 Task: Open Card Competitive Intelligence Research in Board Sales Forecasting Techniques to Workspace General Accounting and add a team member Softage.4@softage.net, a label Green, a checklist Trade Secrets, an attachment from Trello, a color Green and finally, add a card description 'Research and develop new service delivery process' and a comment 'This task requires us to be adaptable and flexible, willing to pivot our approach as needed to achieve success.'. Add a start date 'Jan 04, 1900' with a due date 'Jan 11, 1900'
Action: Mouse moved to (366, 158)
Screenshot: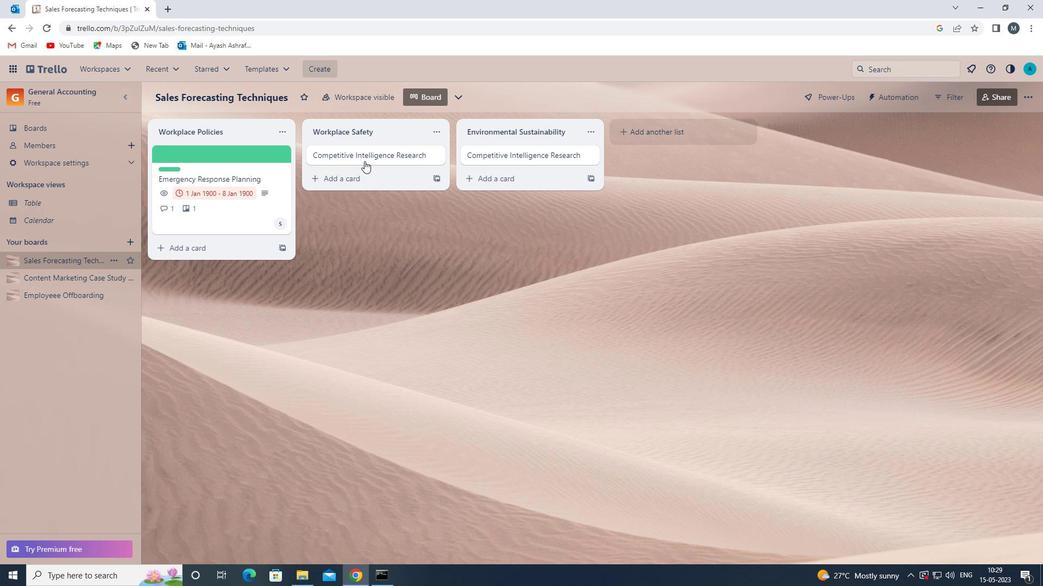 
Action: Mouse pressed left at (366, 158)
Screenshot: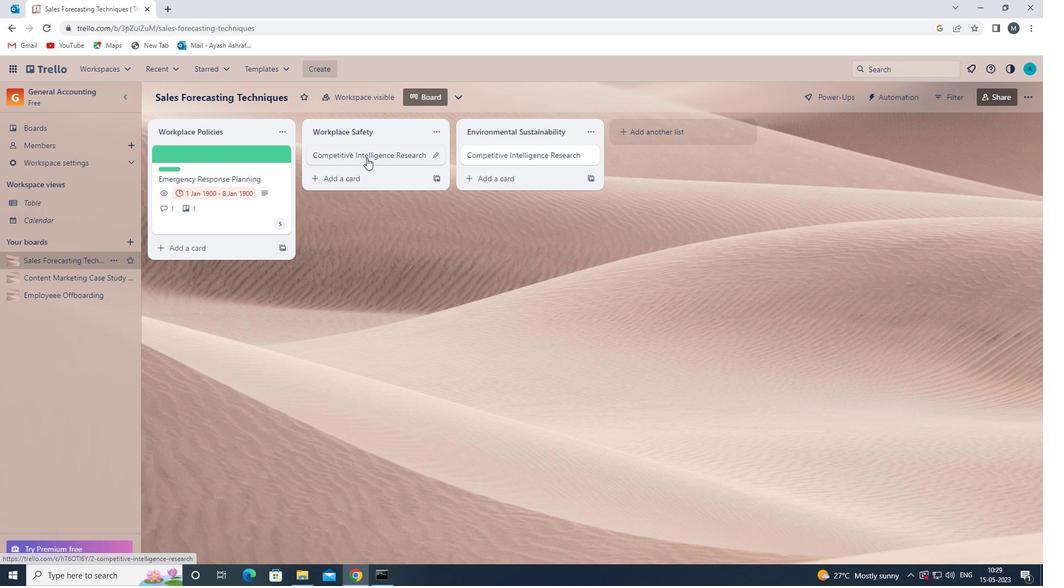 
Action: Mouse moved to (691, 194)
Screenshot: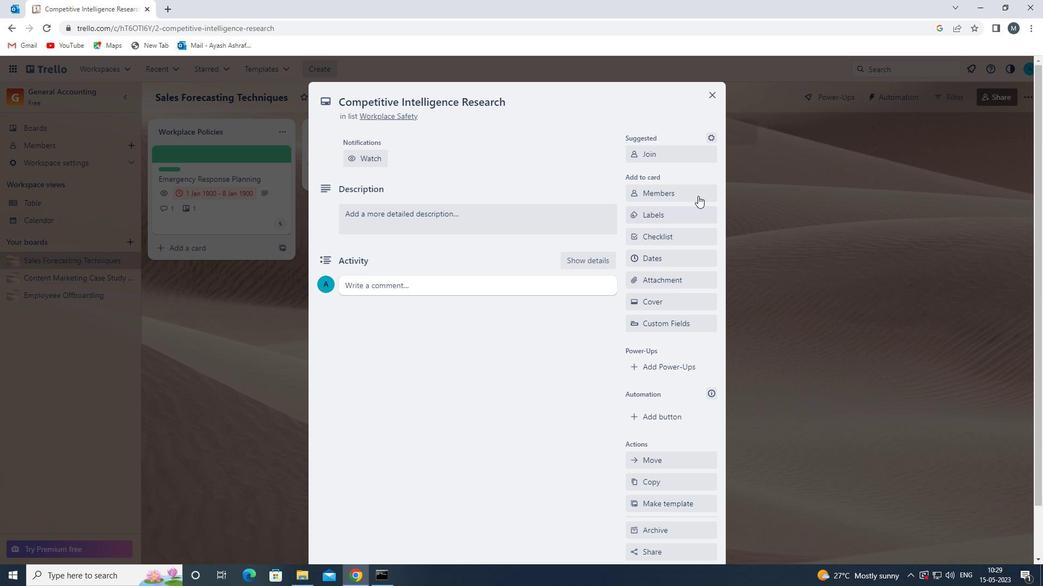 
Action: Mouse pressed left at (691, 194)
Screenshot: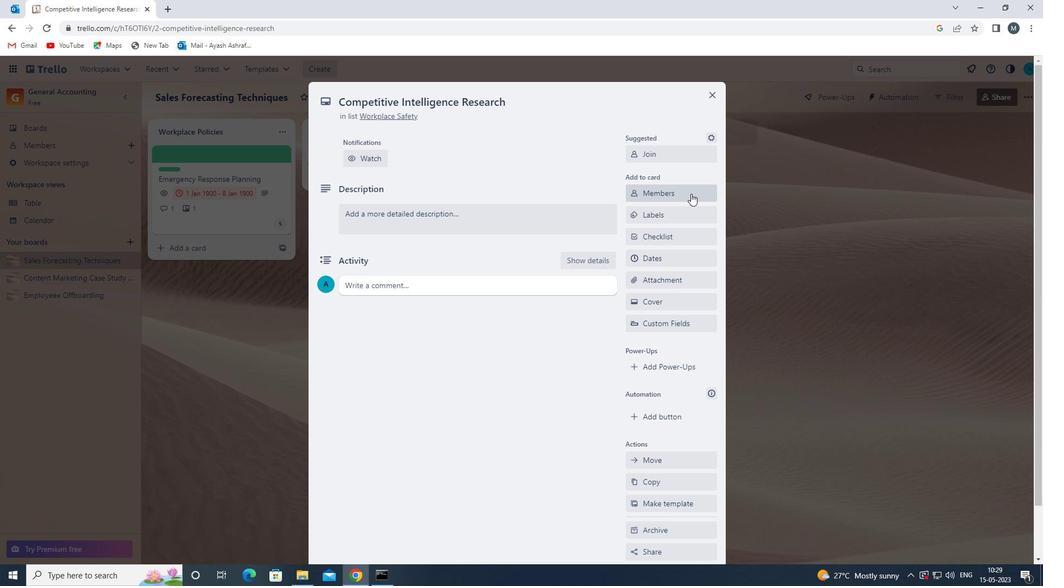 
Action: Key pressed s
Screenshot: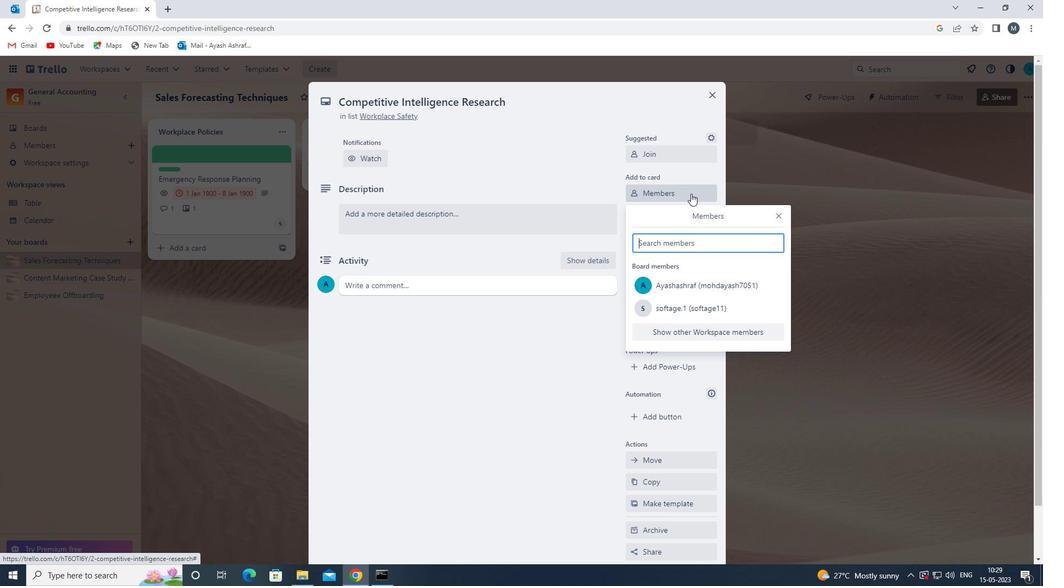 
Action: Mouse moved to (683, 374)
Screenshot: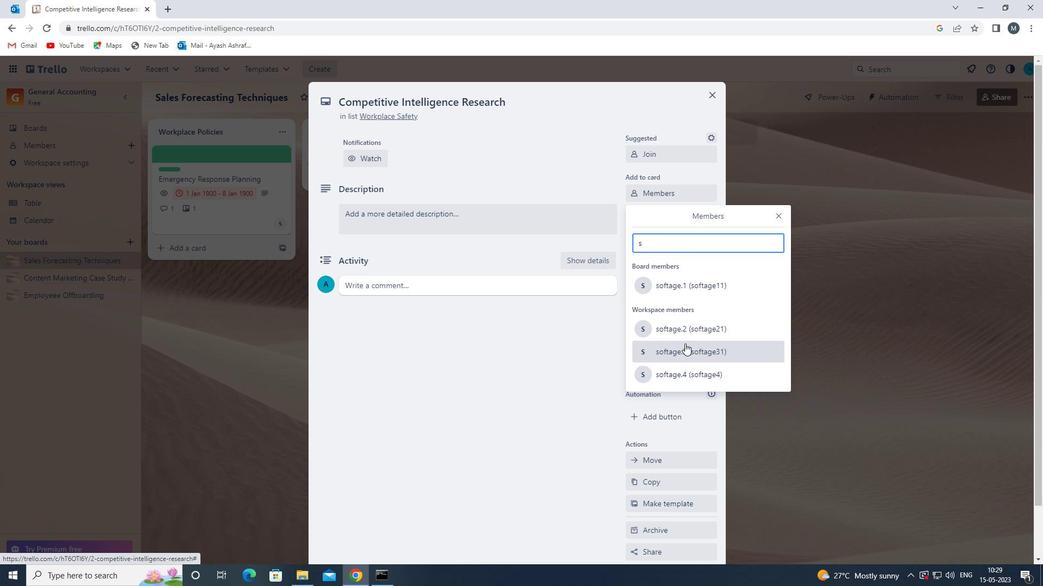 
Action: Mouse pressed left at (683, 374)
Screenshot: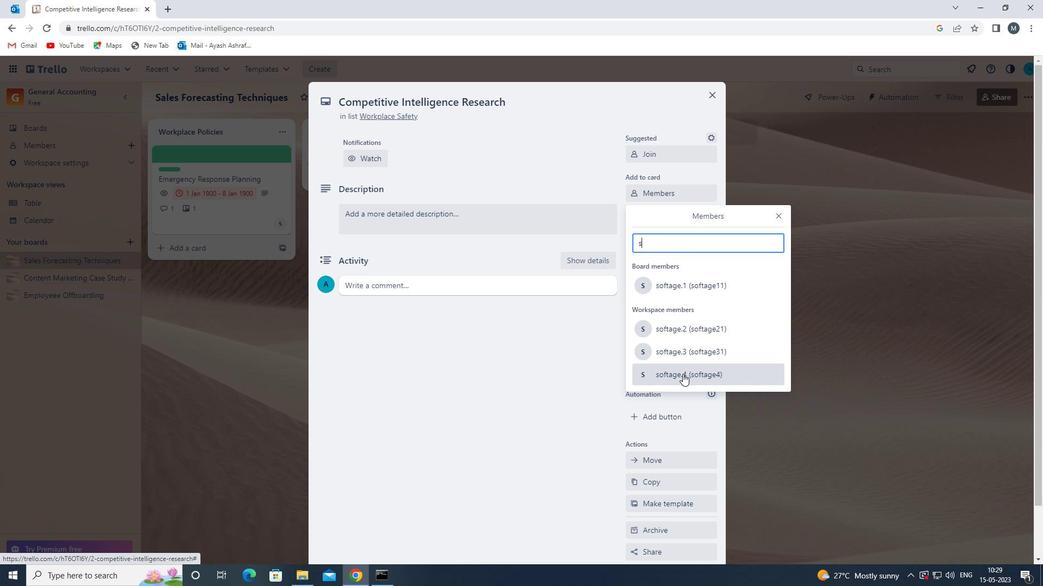 
Action: Mouse moved to (775, 216)
Screenshot: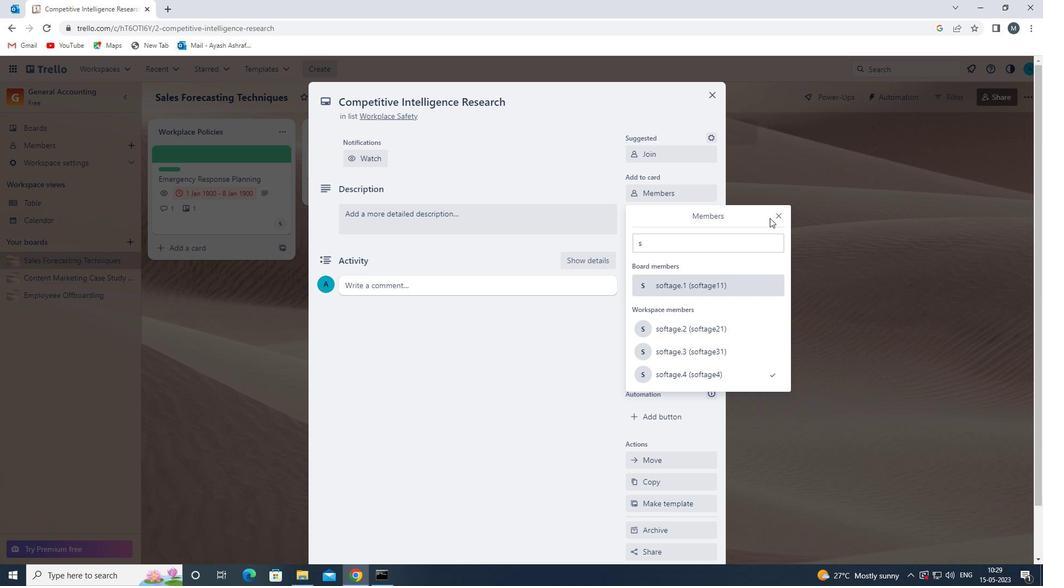
Action: Mouse pressed left at (775, 216)
Screenshot: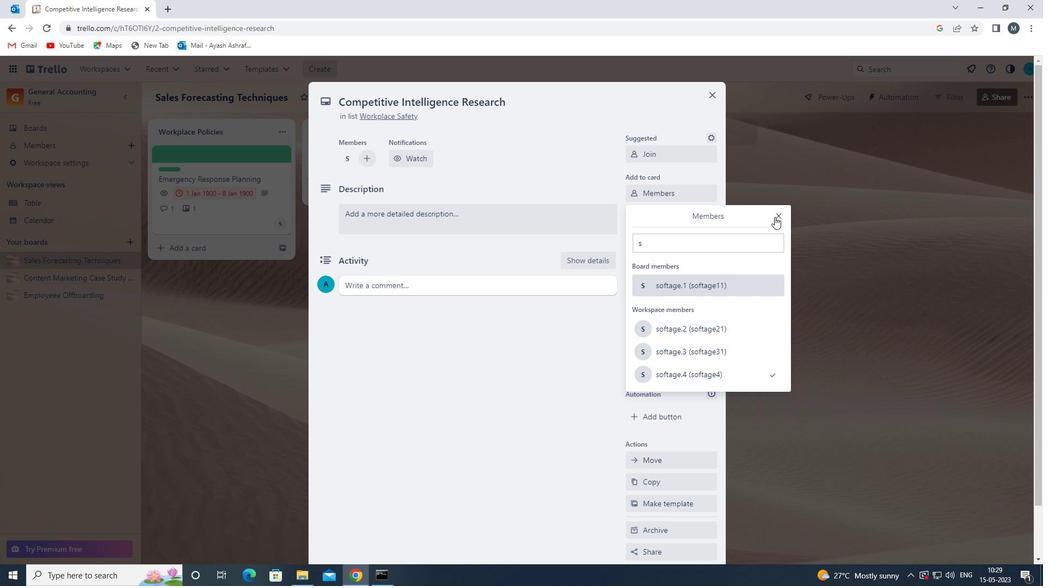 
Action: Mouse moved to (653, 215)
Screenshot: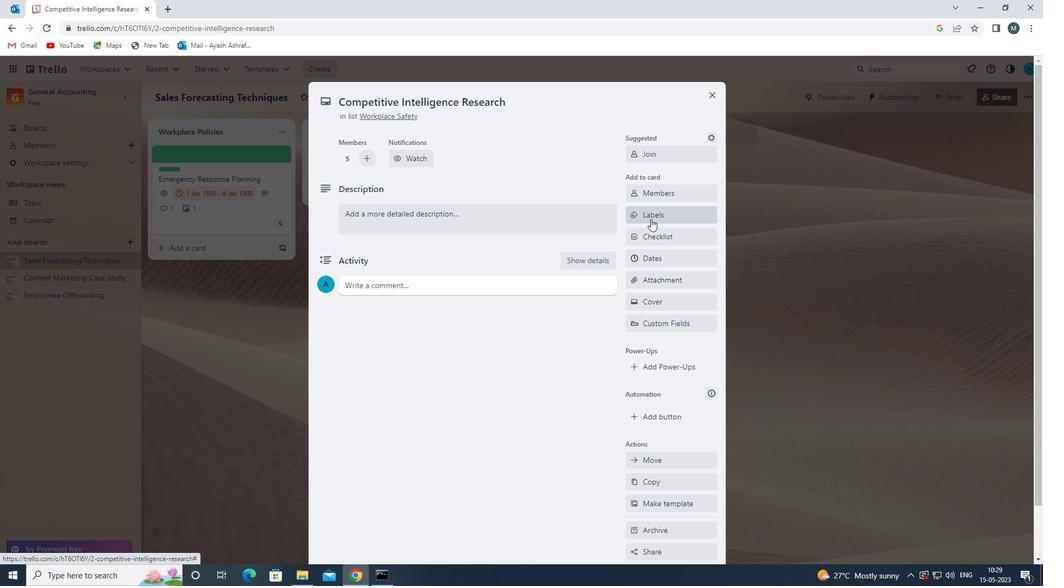 
Action: Mouse pressed left at (653, 215)
Screenshot: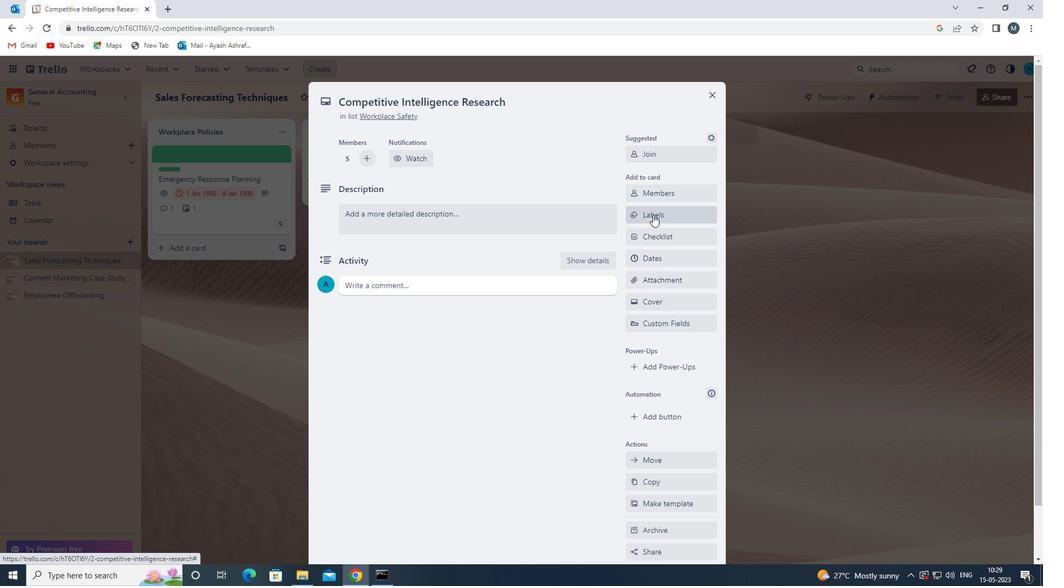 
Action: Mouse moved to (671, 302)
Screenshot: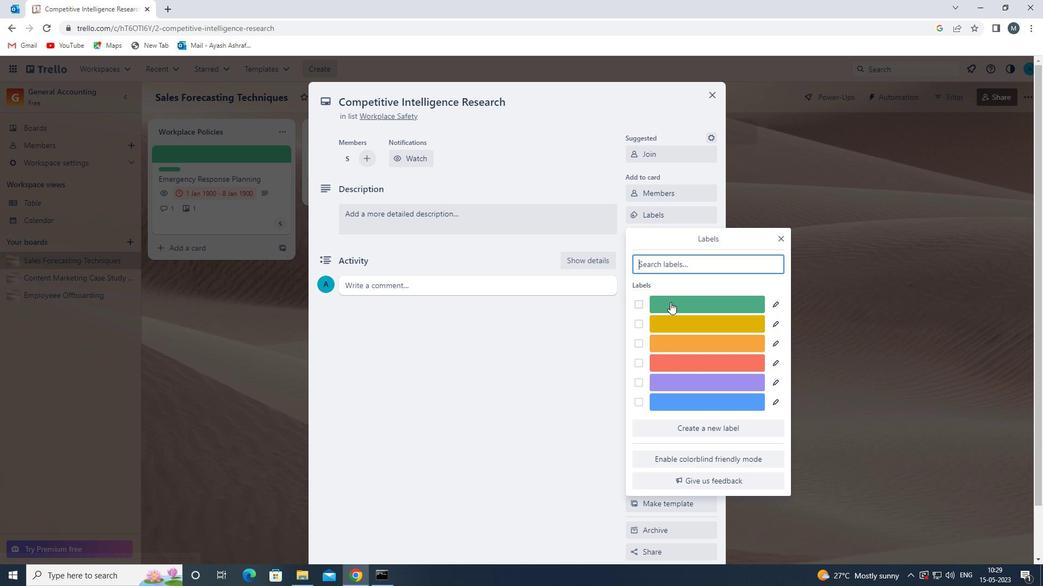 
Action: Mouse pressed left at (671, 302)
Screenshot: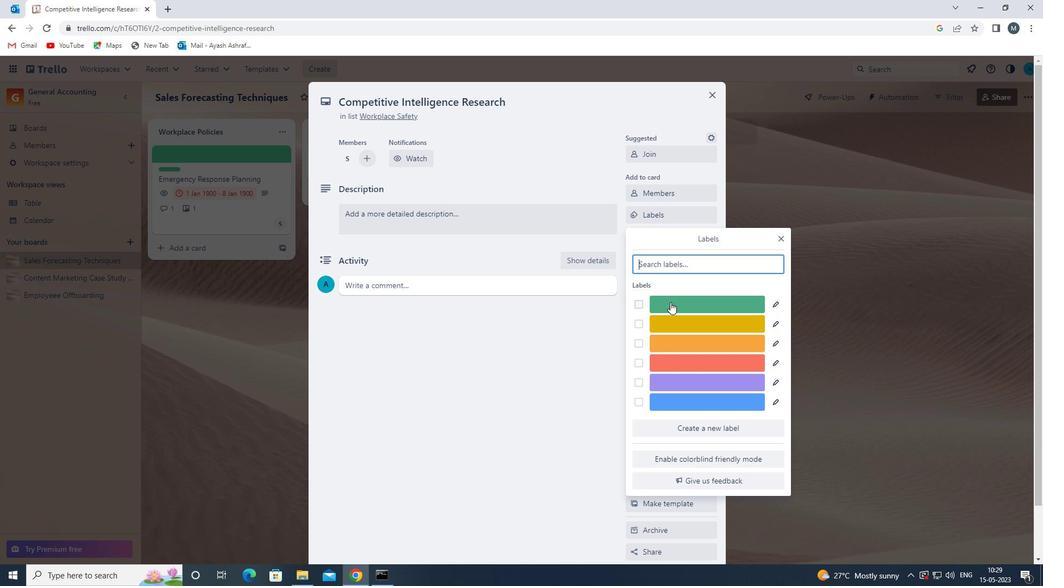 
Action: Mouse moved to (778, 238)
Screenshot: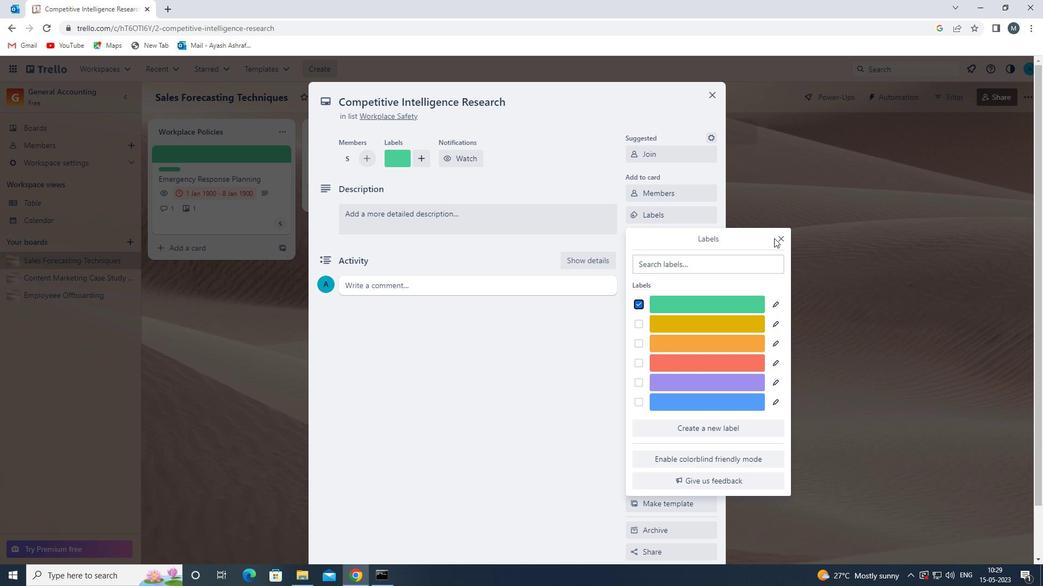 
Action: Mouse pressed left at (778, 238)
Screenshot: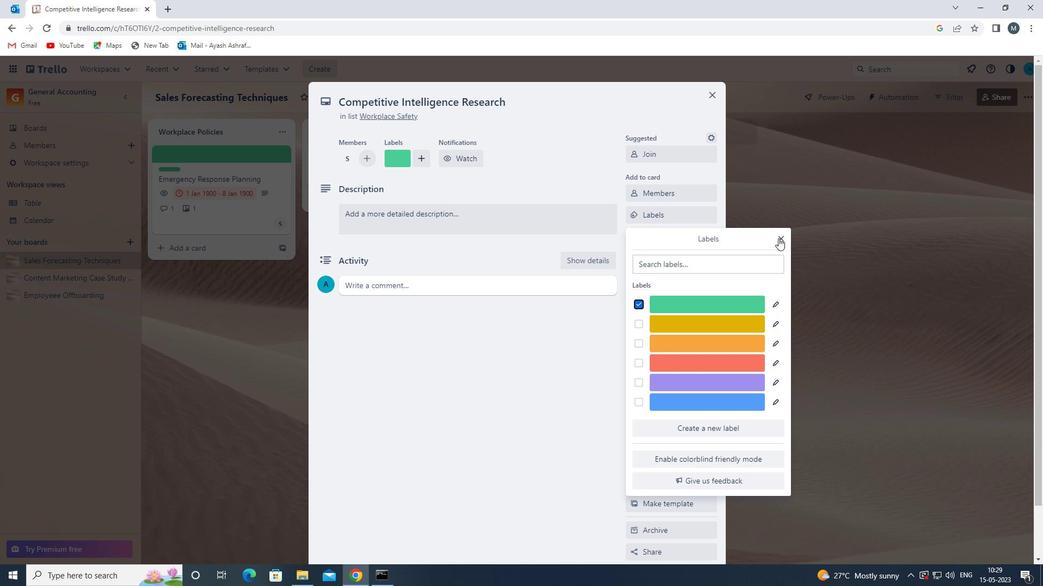 
Action: Mouse moved to (668, 235)
Screenshot: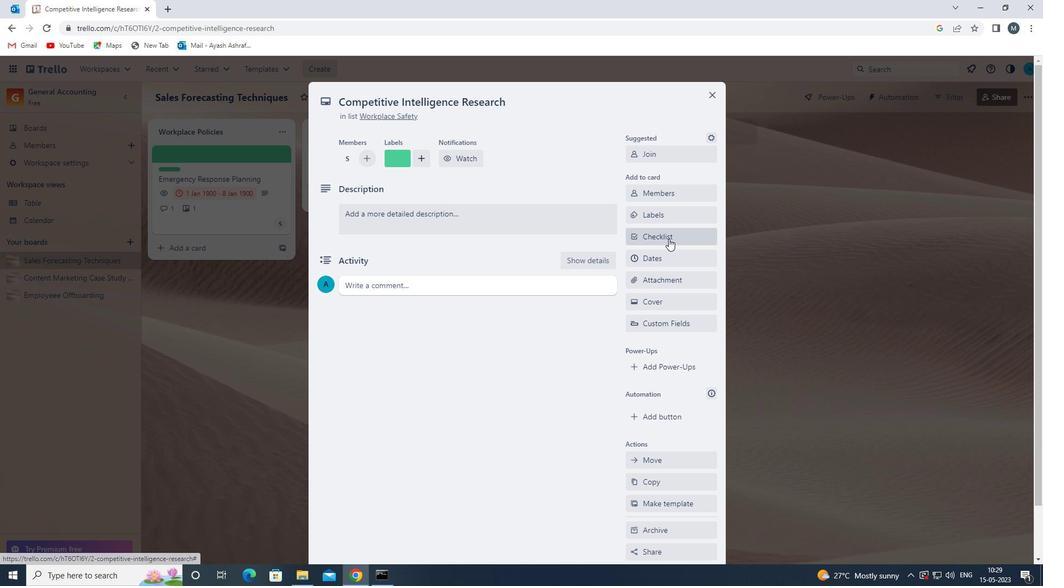 
Action: Mouse pressed left at (668, 235)
Screenshot: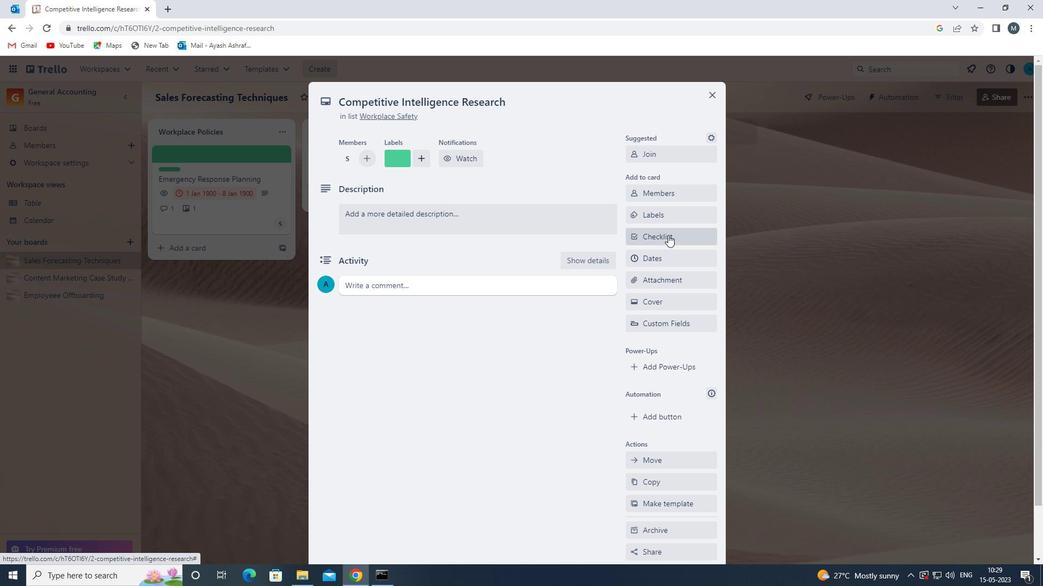 
Action: Mouse moved to (664, 232)
Screenshot: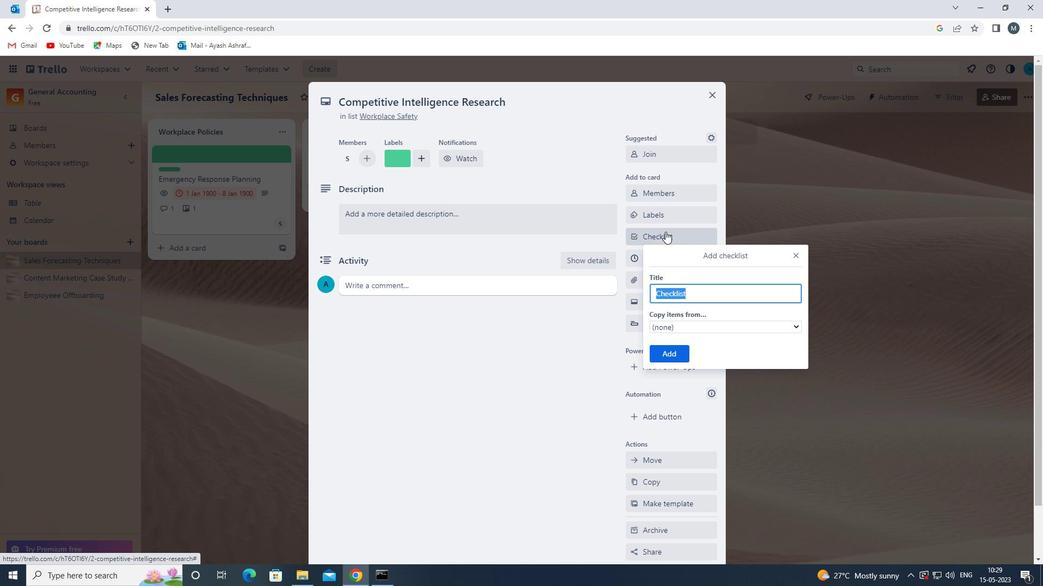 
Action: Key pressed t
Screenshot: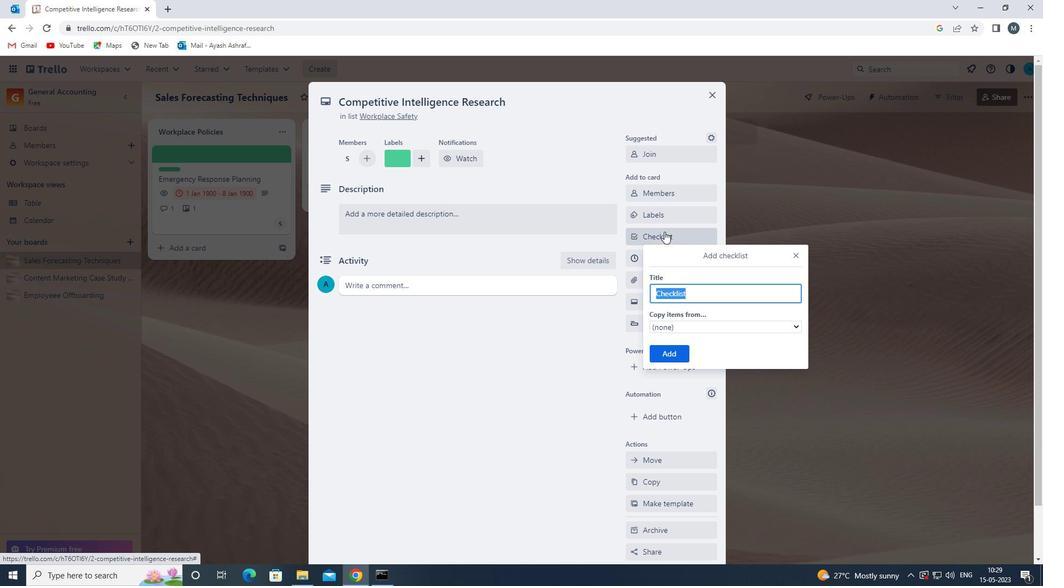 
Action: Mouse moved to (730, 344)
Screenshot: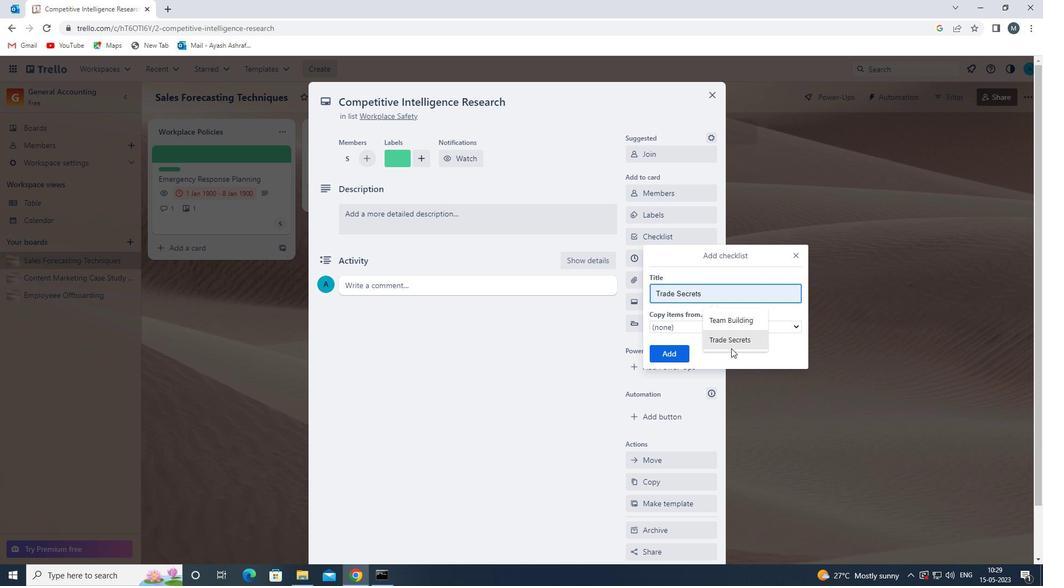 
Action: Mouse pressed left at (730, 344)
Screenshot: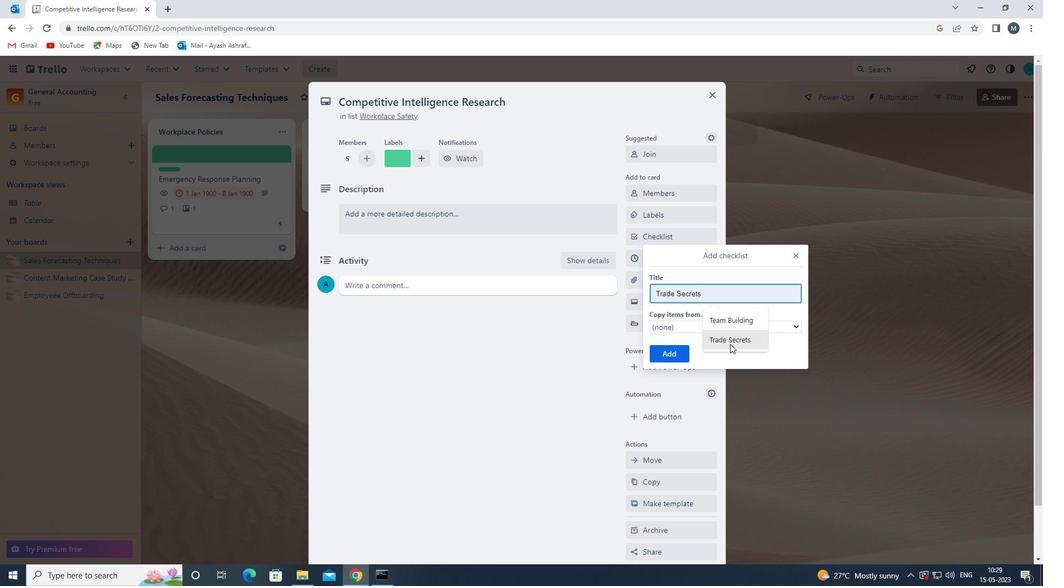 
Action: Mouse moved to (660, 354)
Screenshot: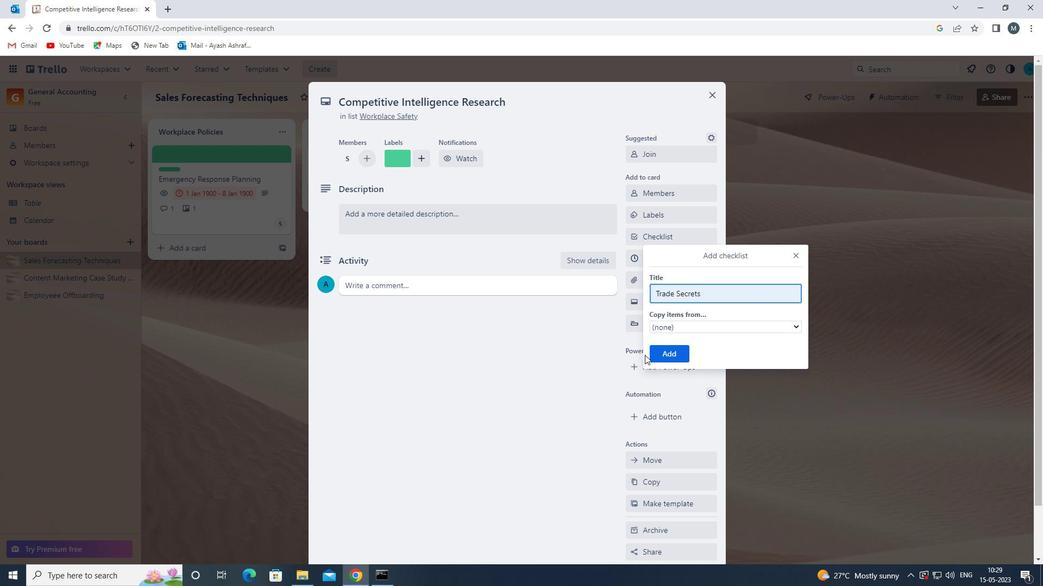 
Action: Mouse pressed left at (660, 354)
Screenshot: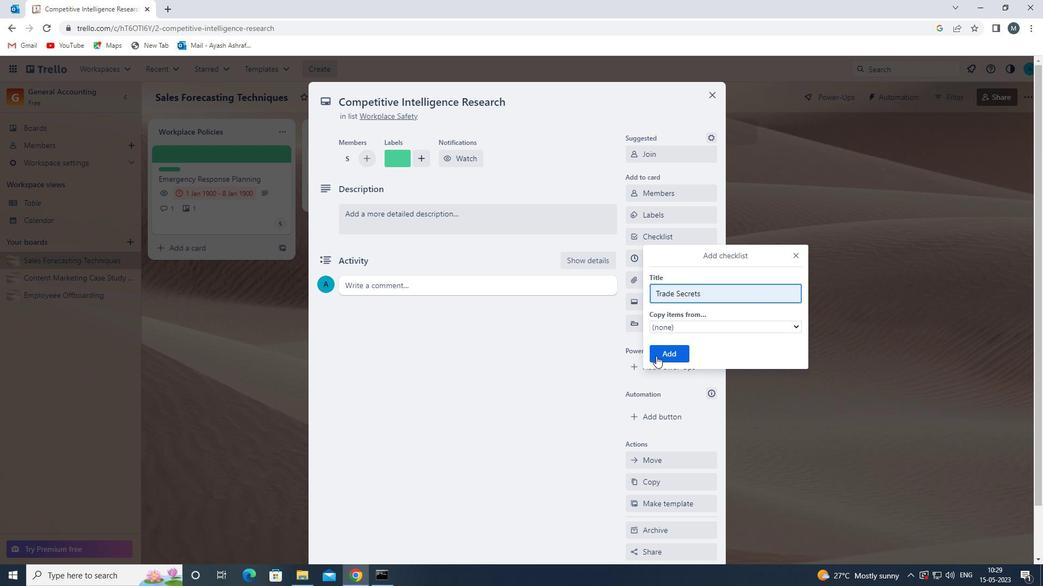 
Action: Mouse moved to (677, 273)
Screenshot: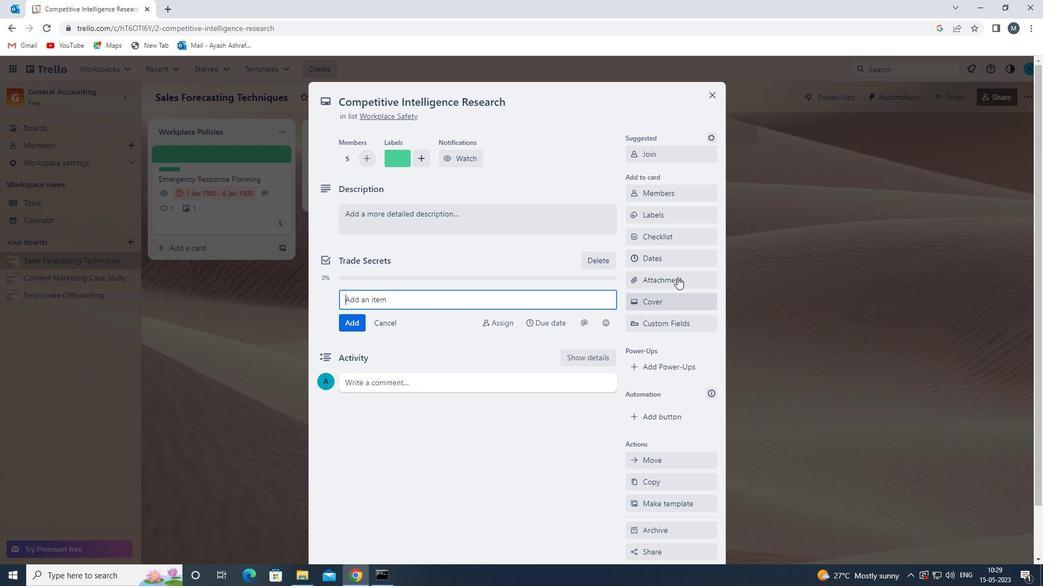
Action: Mouse pressed left at (677, 273)
Screenshot: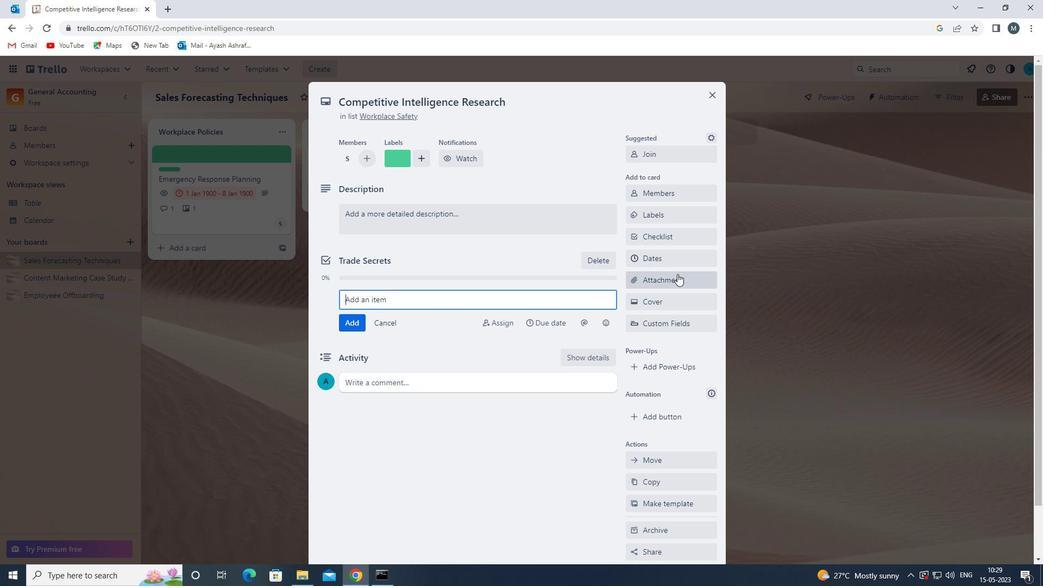 
Action: Mouse moved to (663, 340)
Screenshot: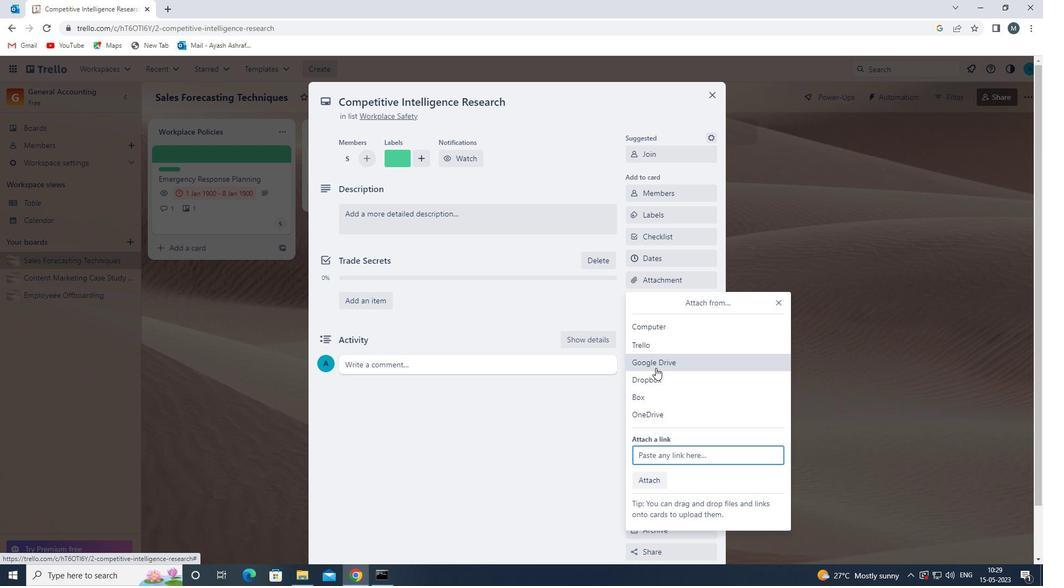 
Action: Mouse pressed left at (663, 340)
Screenshot: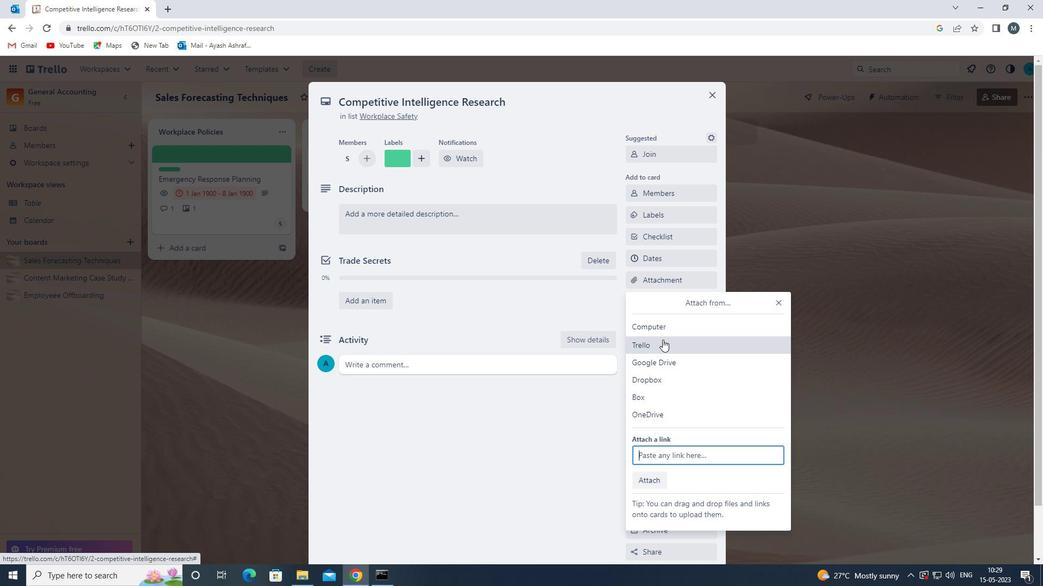 
Action: Mouse moved to (682, 290)
Screenshot: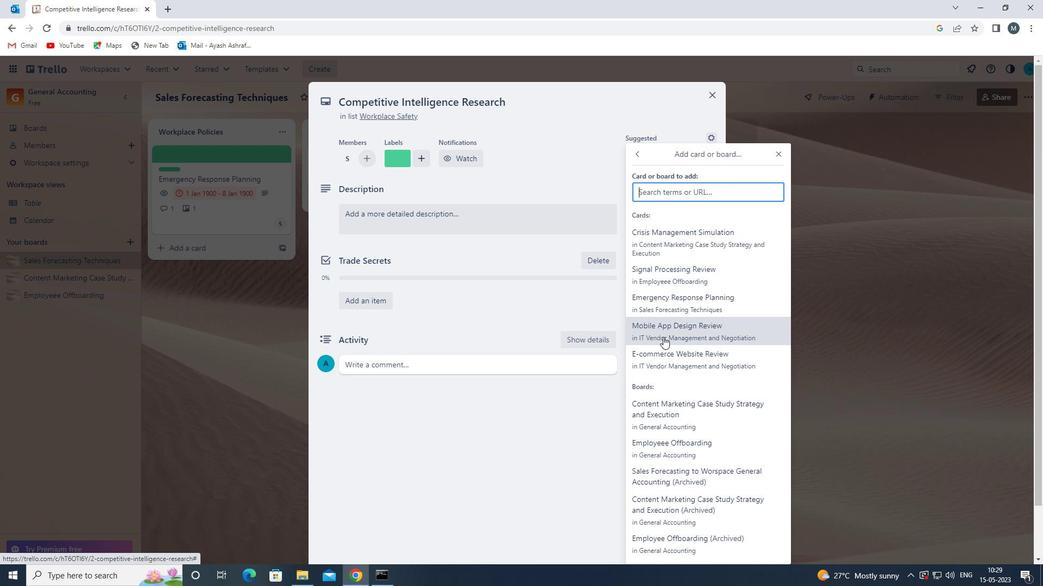 
Action: Mouse pressed left at (682, 290)
Screenshot: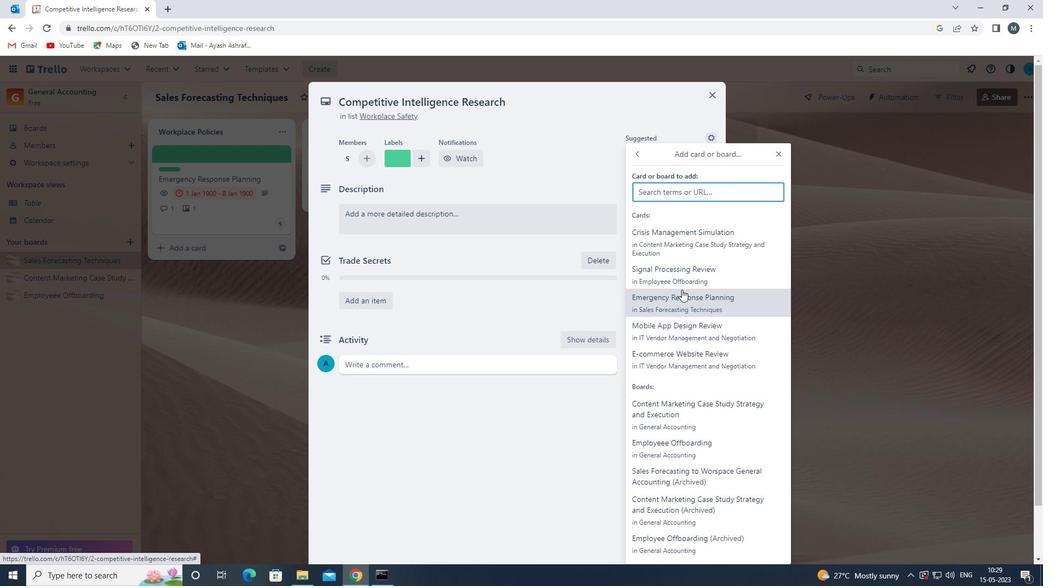 
Action: Mouse moved to (676, 297)
Screenshot: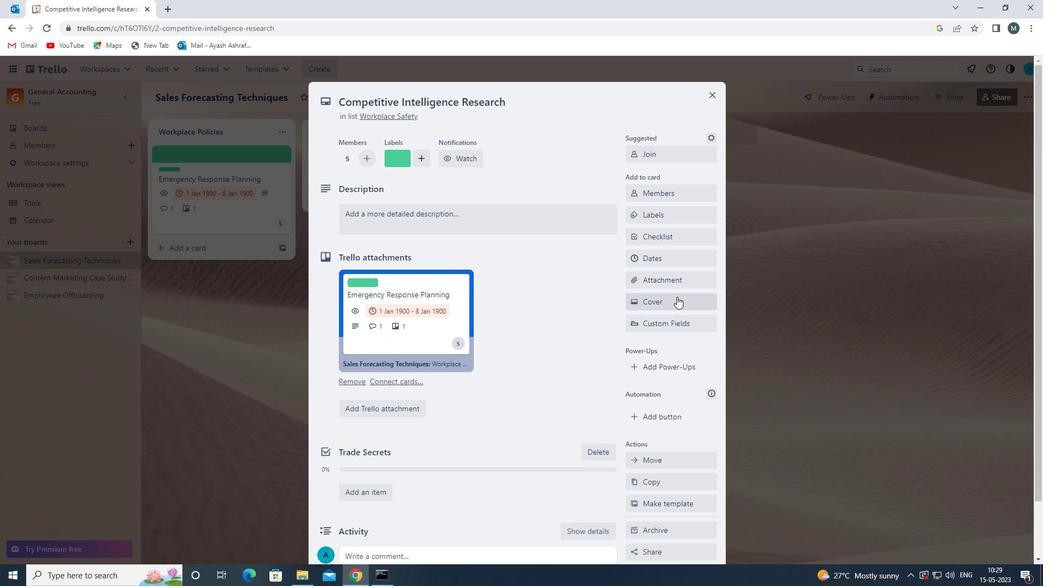 
Action: Mouse pressed left at (676, 297)
Screenshot: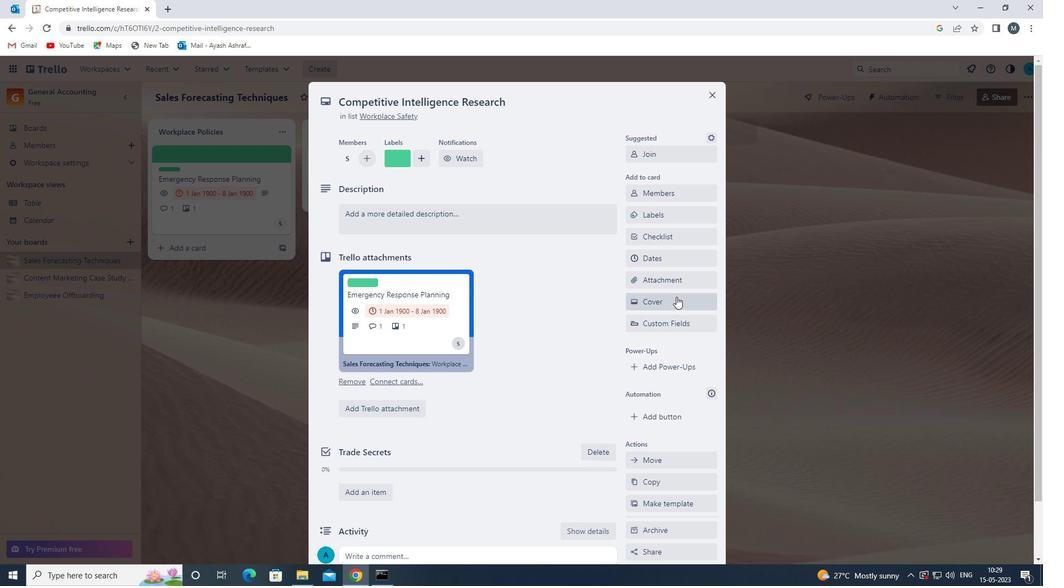 
Action: Mouse moved to (646, 344)
Screenshot: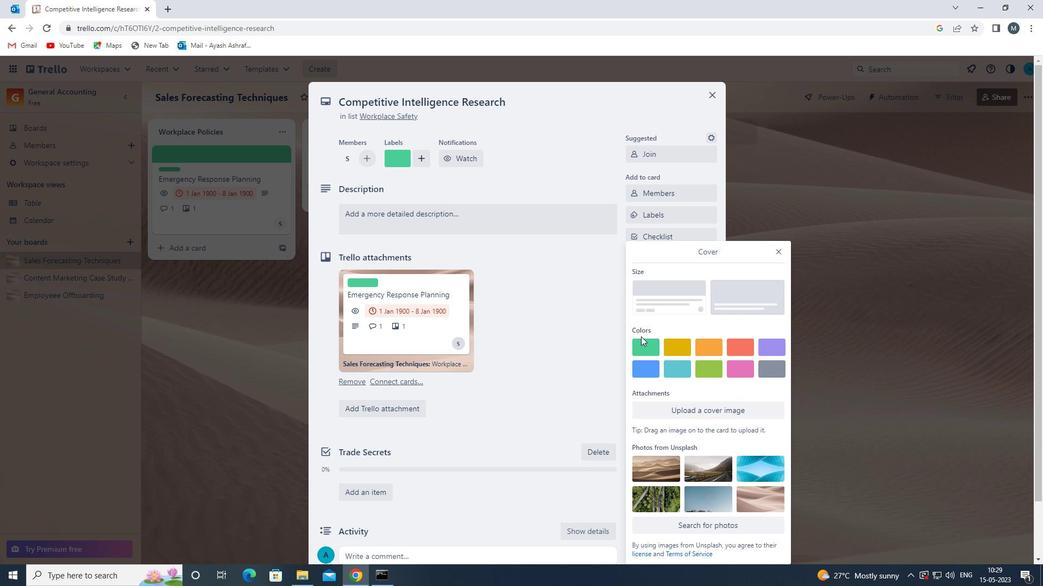 
Action: Mouse pressed left at (646, 344)
Screenshot: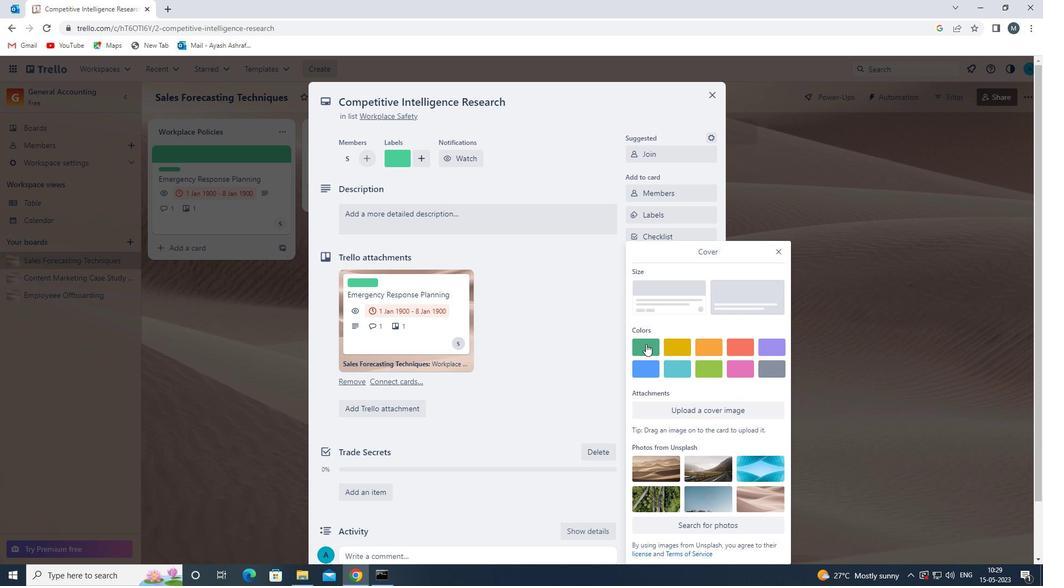 
Action: Mouse moved to (783, 234)
Screenshot: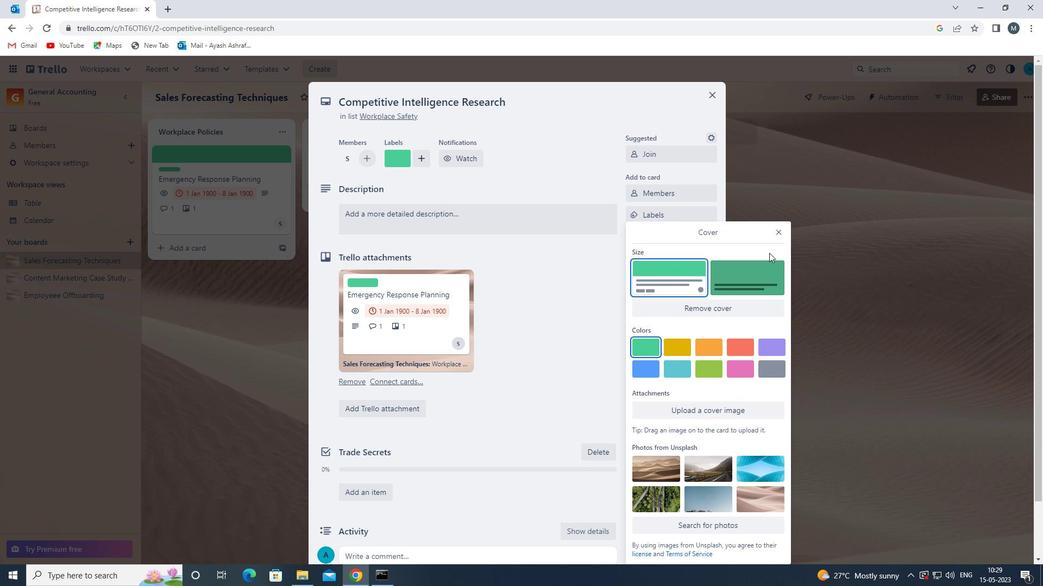 
Action: Mouse pressed left at (783, 234)
Screenshot: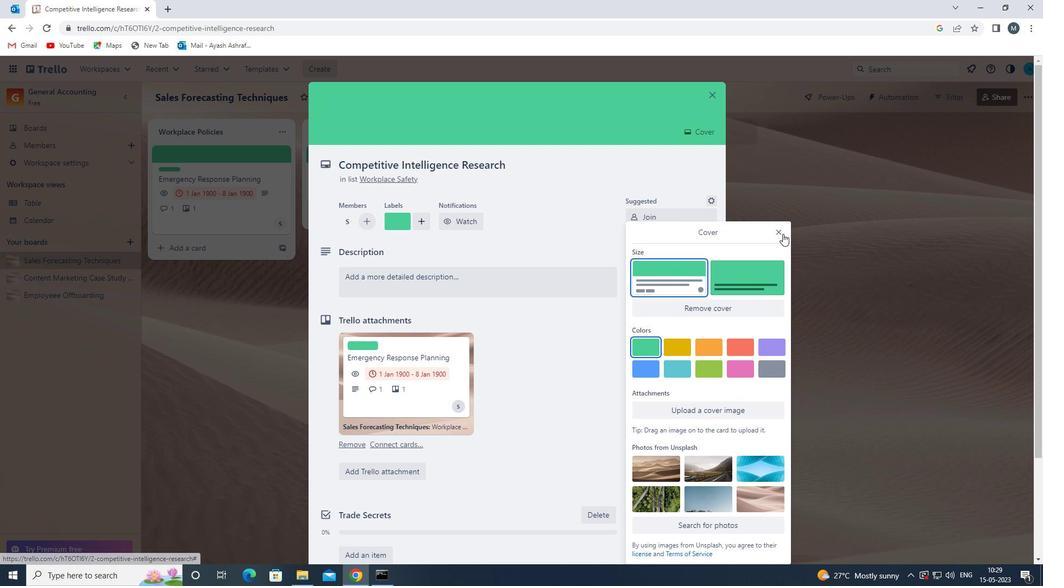 
Action: Mouse moved to (511, 271)
Screenshot: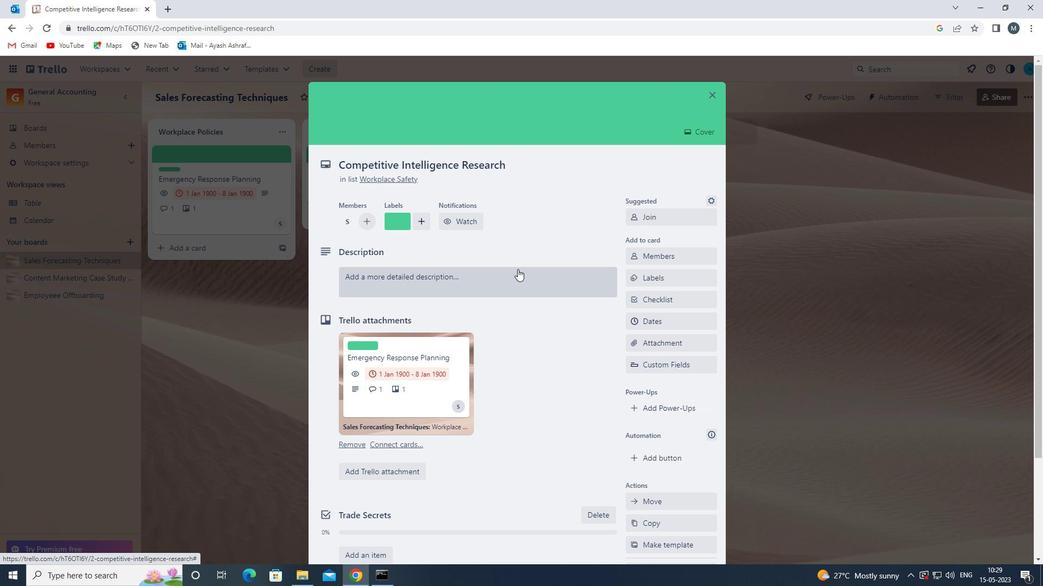 
Action: Mouse pressed left at (511, 271)
Screenshot: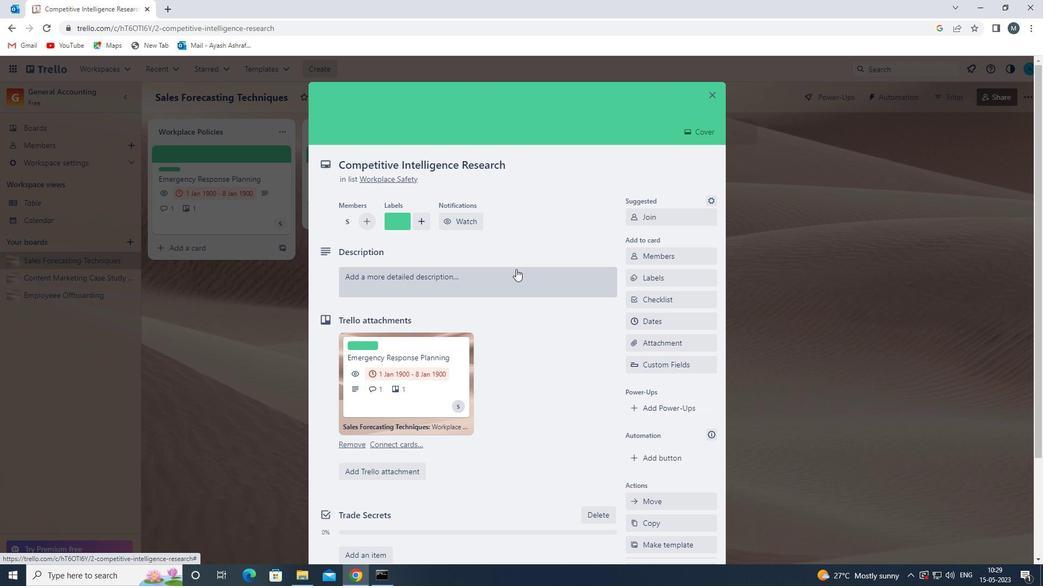 
Action: Mouse moved to (570, 252)
Screenshot: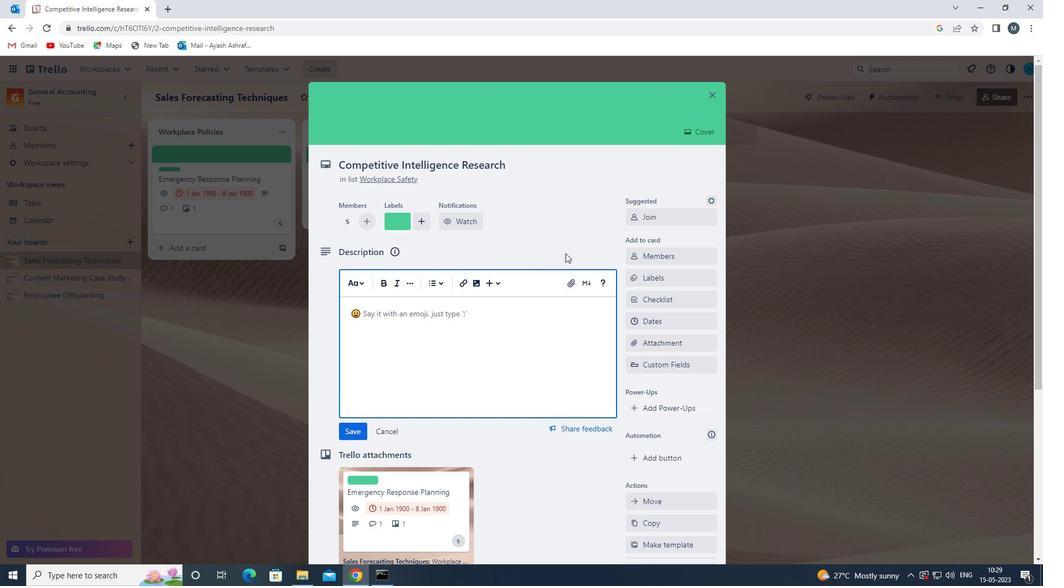 
Action: Key pressed <Key.shift>RESEARCH<Key.space>AND<Key.space>DEVELOP<Key.space>NEW<Key.space>SERVICE<Key.space>DELIVERY<Key.space>PROCESS<Key.space>
Screenshot: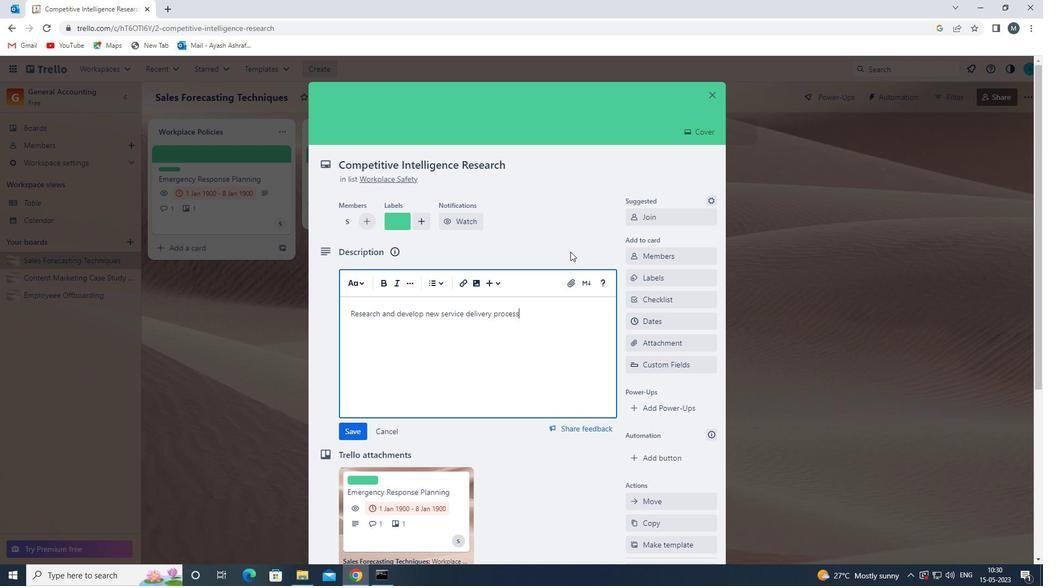
Action: Mouse moved to (349, 432)
Screenshot: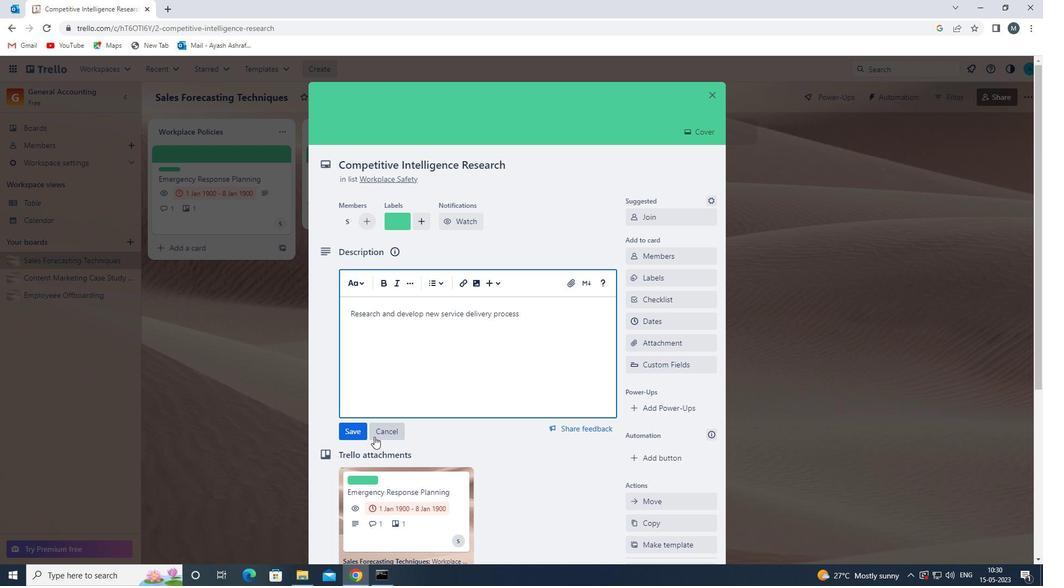 
Action: Mouse pressed left at (349, 432)
Screenshot: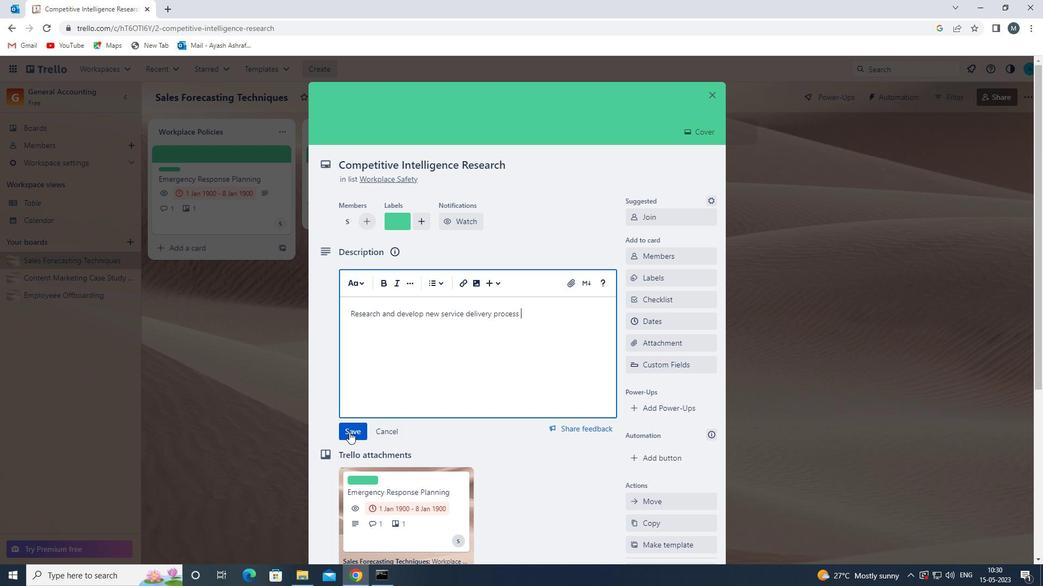 
Action: Mouse moved to (467, 415)
Screenshot: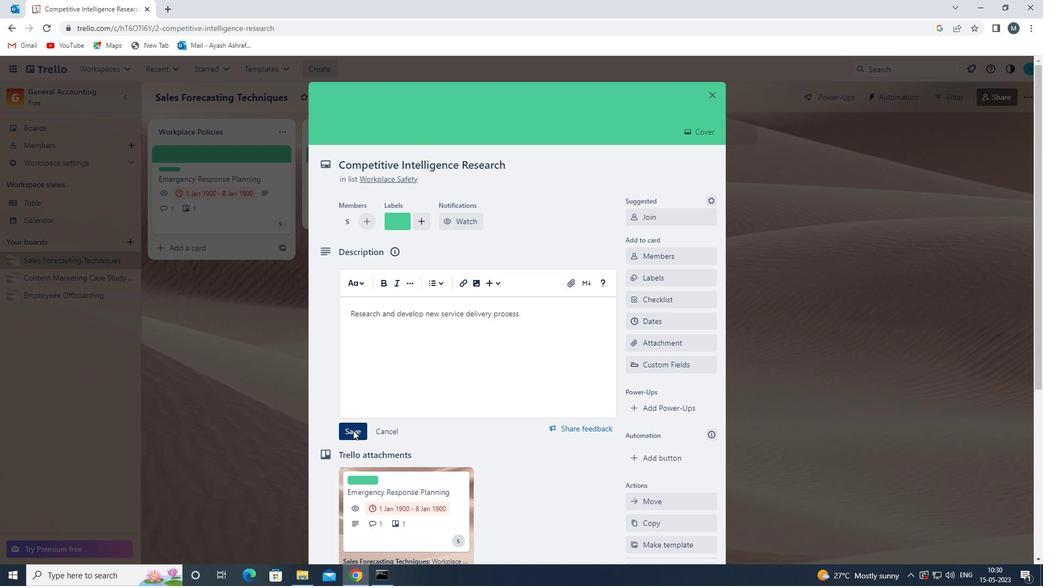 
Action: Mouse scrolled (467, 414) with delta (0, 0)
Screenshot: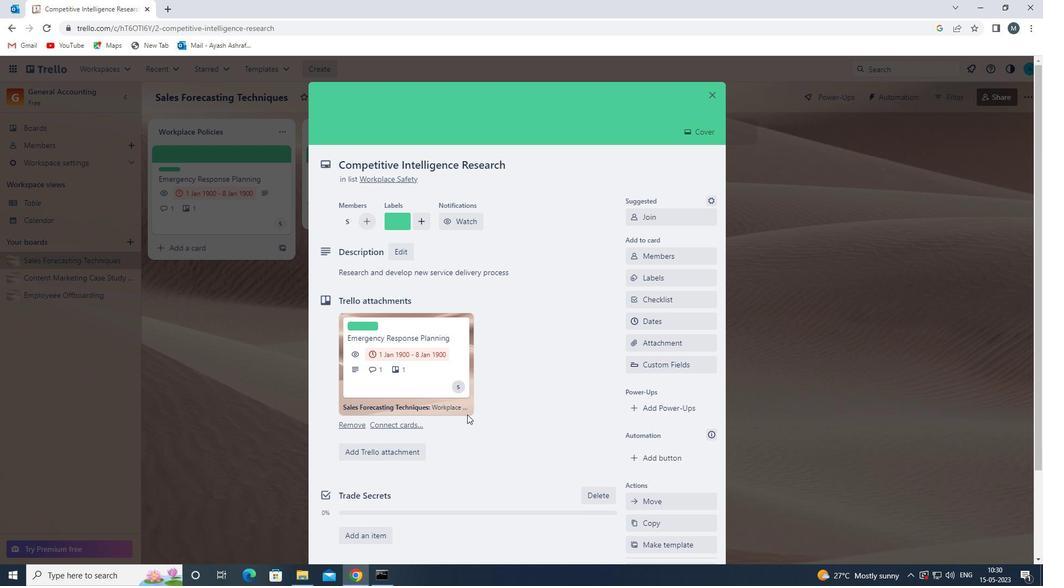 
Action: Mouse moved to (467, 415)
Screenshot: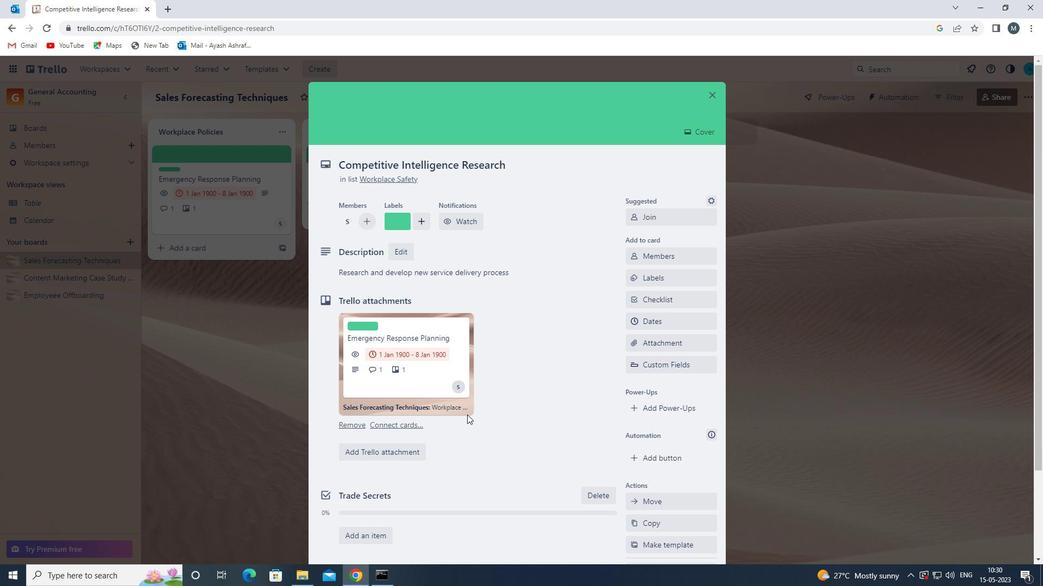 
Action: Mouse scrolled (467, 414) with delta (0, 0)
Screenshot: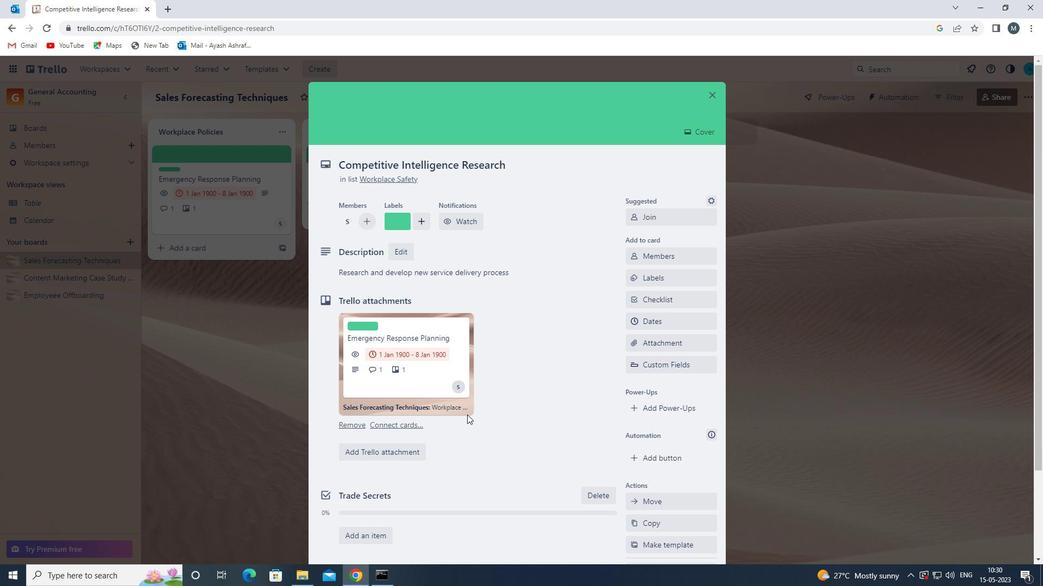 
Action: Mouse moved to (466, 417)
Screenshot: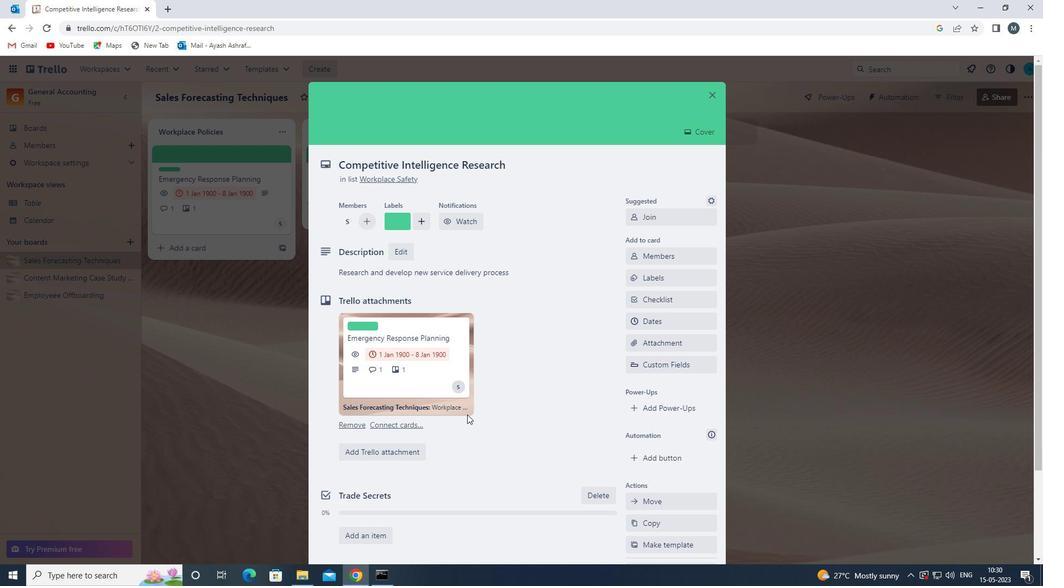 
Action: Mouse scrolled (466, 417) with delta (0, 0)
Screenshot: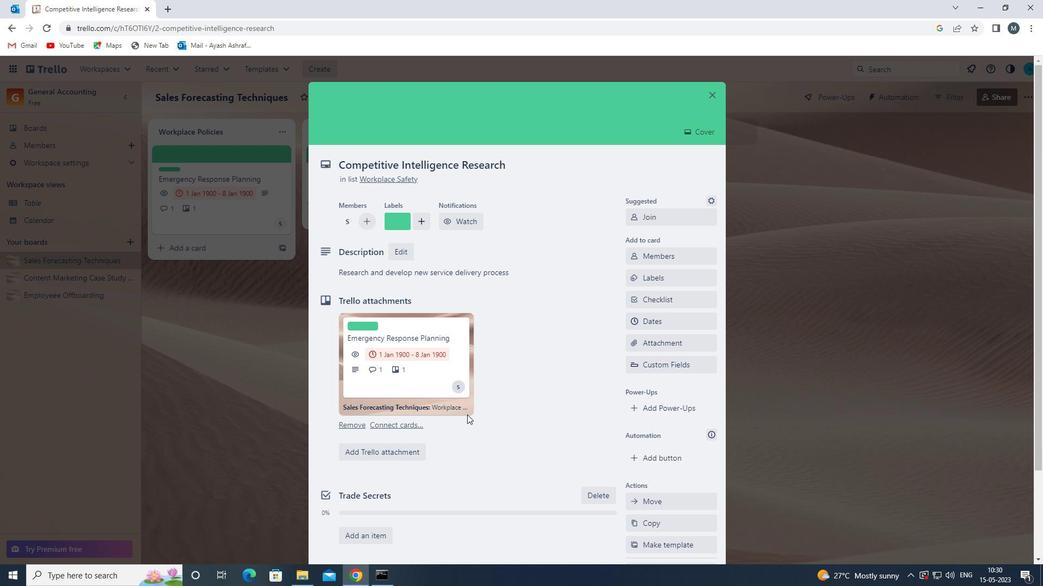 
Action: Mouse moved to (397, 502)
Screenshot: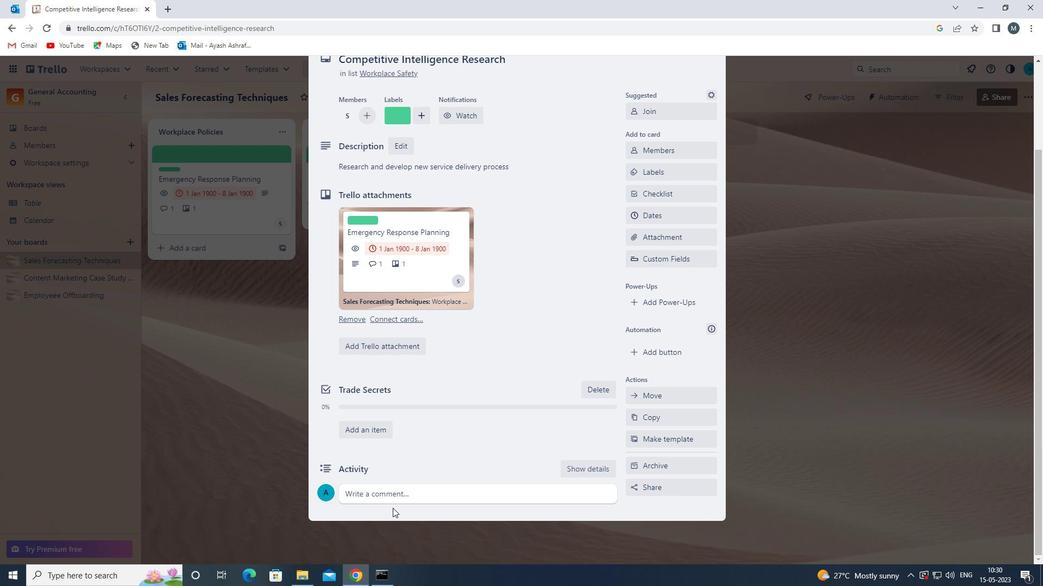 
Action: Mouse pressed left at (397, 502)
Screenshot: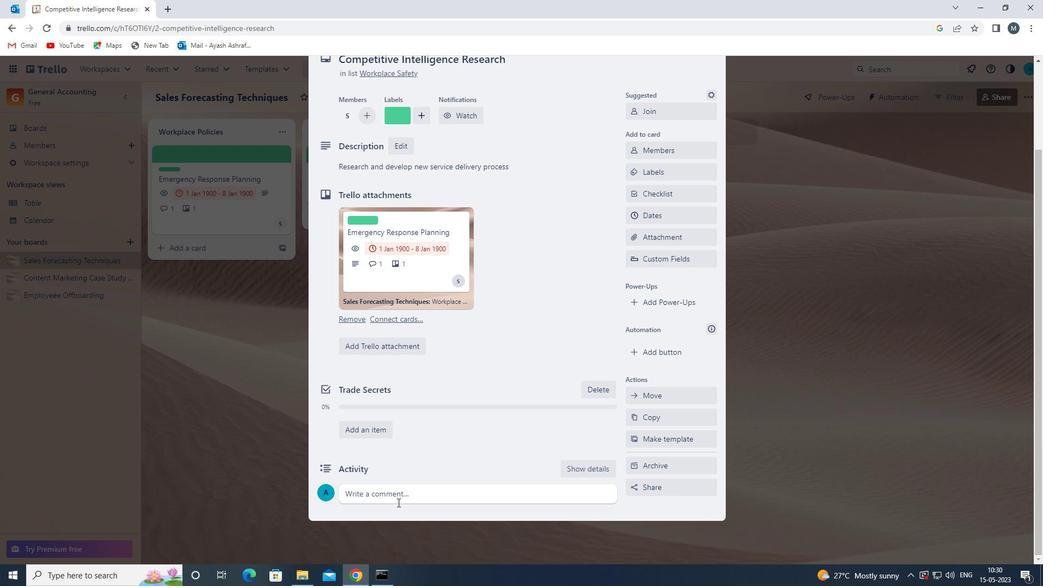 
Action: Mouse moved to (455, 453)
Screenshot: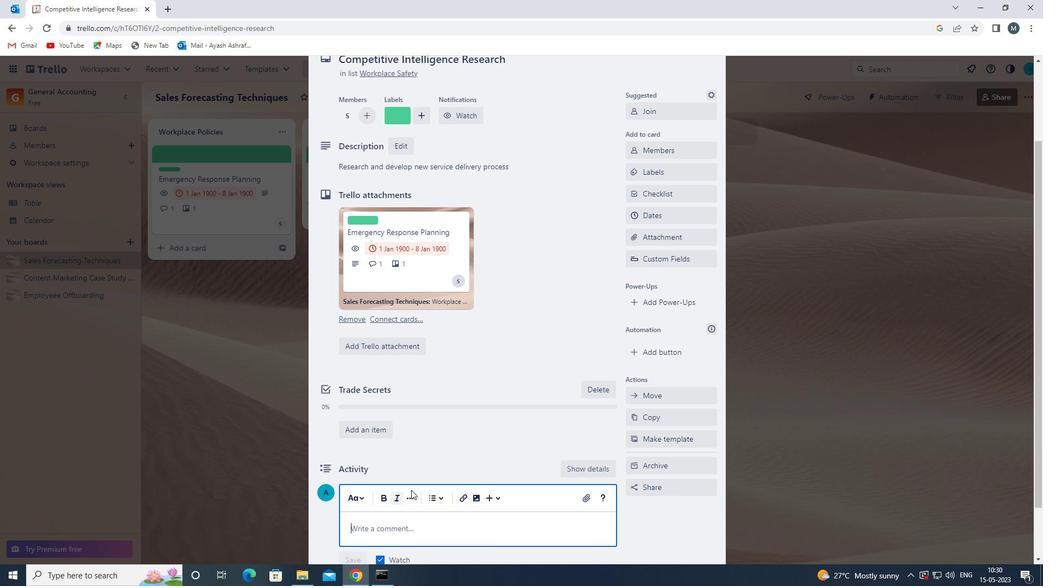 
Action: Mouse scrolled (455, 452) with delta (0, 0)
Screenshot: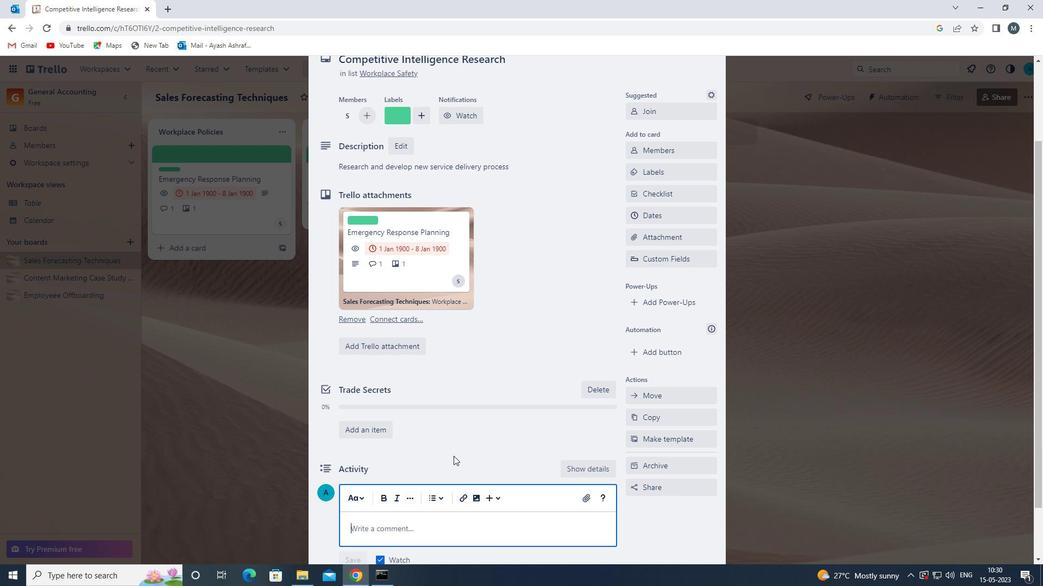 
Action: Mouse scrolled (455, 452) with delta (0, 0)
Screenshot: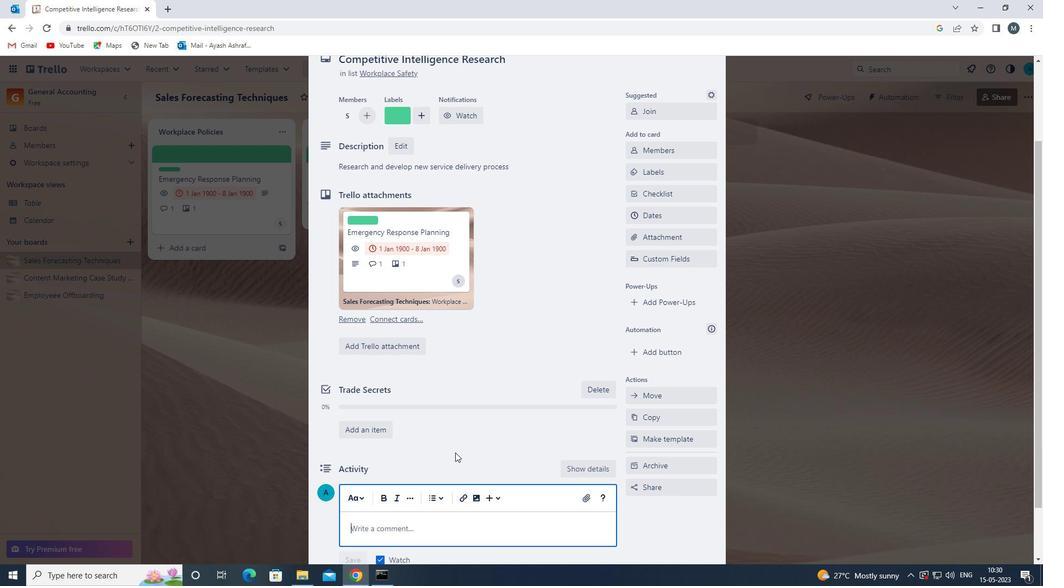 
Action: Mouse moved to (455, 453)
Screenshot: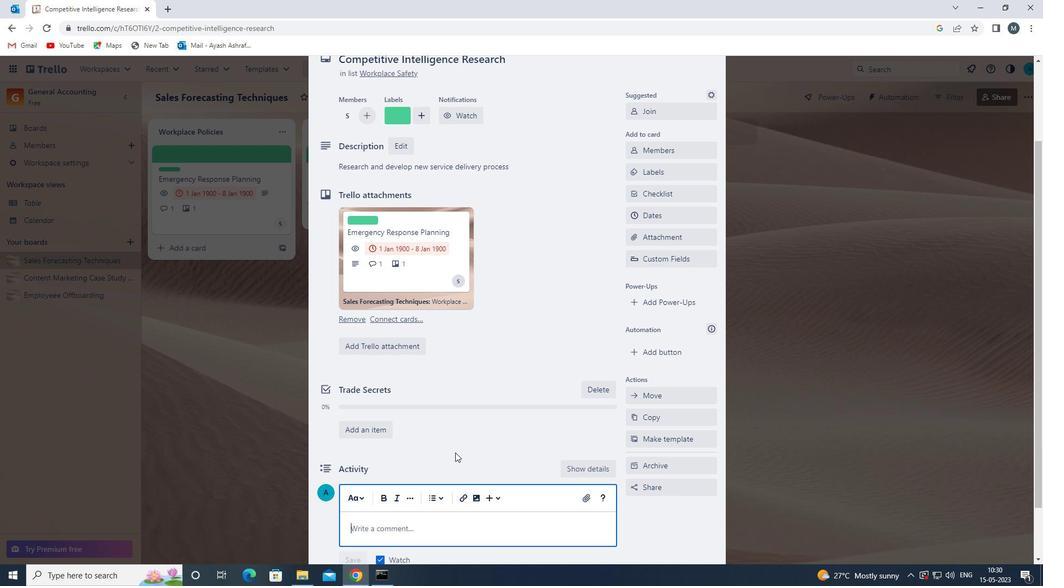 
Action: Mouse scrolled (455, 453) with delta (0, 0)
Screenshot: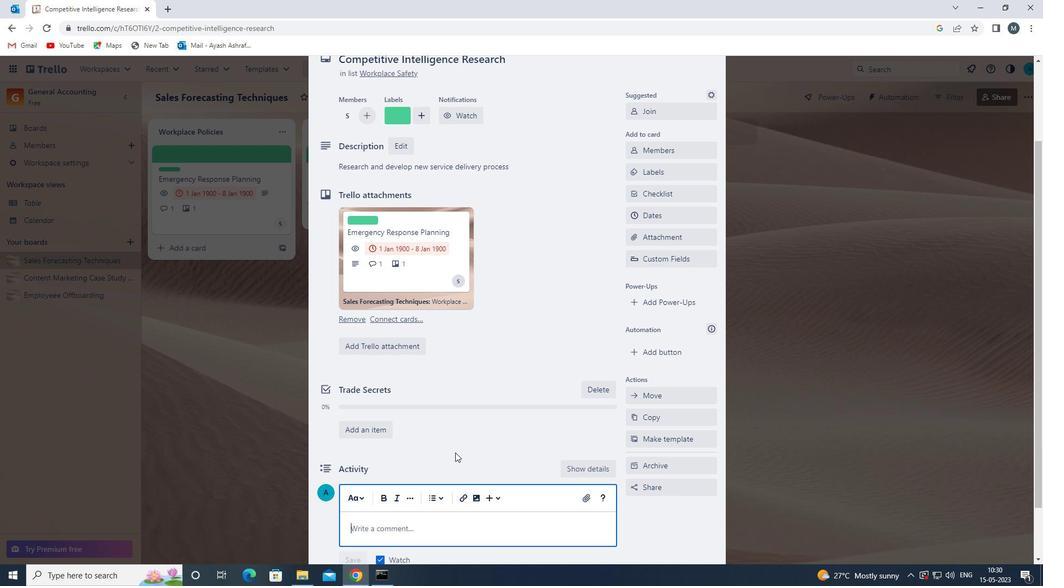 
Action: Mouse moved to (419, 466)
Screenshot: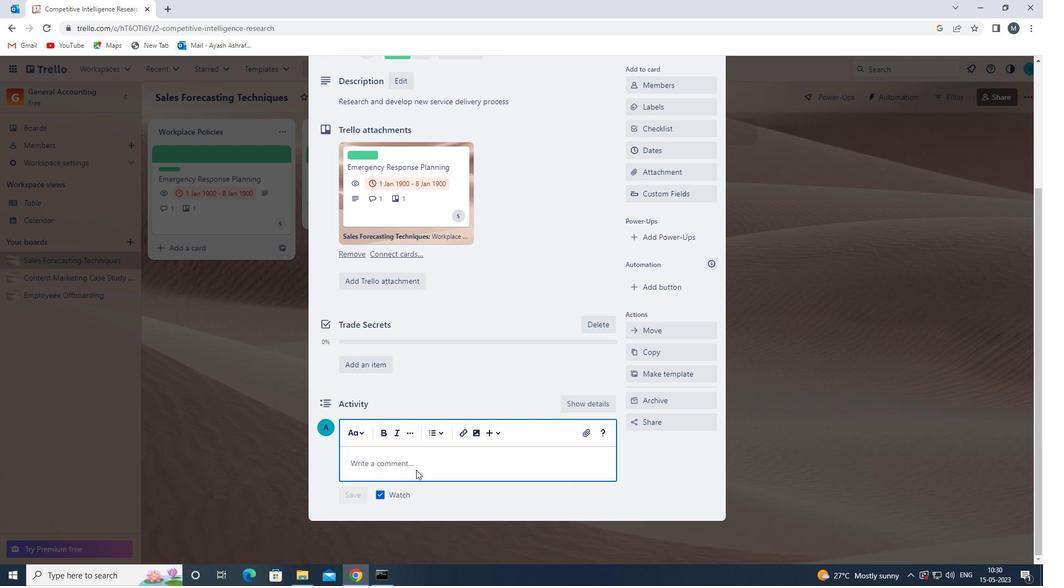 
Action: Mouse pressed left at (419, 466)
Screenshot: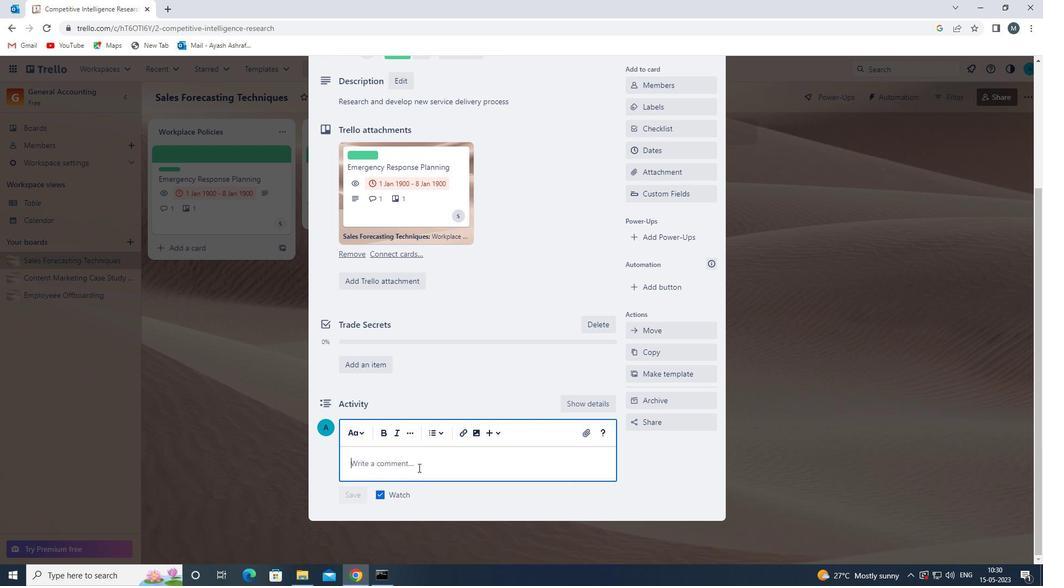 
Action: Key pressed <Key.shift>THIS<Key.space>TASK<Key.space>REQUIRES<Key.space>US<Key.space>TO<Key.space>BE<Key.space>ADAPTABLE<Key.space>AND<Key.space>FLEXIBLE,<Key.space>WILLING<Key.space>TO<Key.space>PIVOT<Key.space>OUR<Key.space>APPROACH<Key.space>AS<Key.space>NEEDED<Key.space>TO<Key.space>ACHEI<Key.backspace><Key.backspace>IEVE<Key.space>SUCCESS.
Screenshot: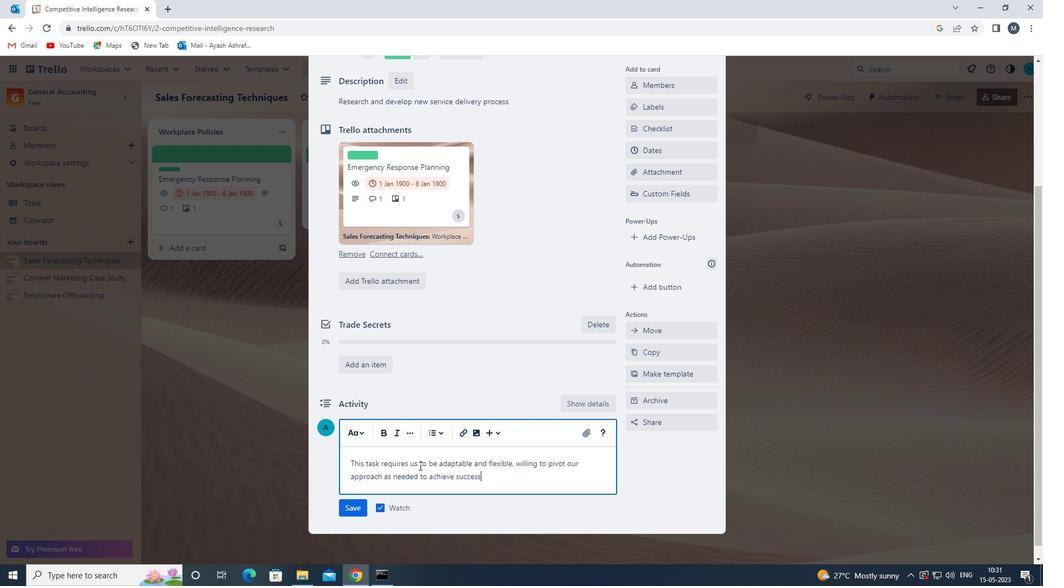 
Action: Mouse moved to (353, 507)
Screenshot: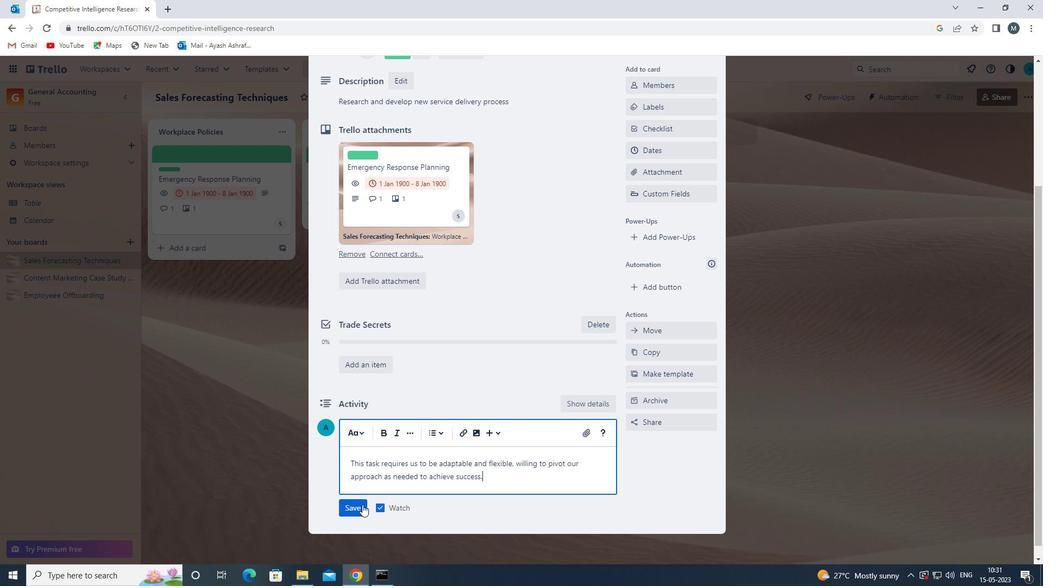 
Action: Mouse pressed left at (353, 507)
Screenshot: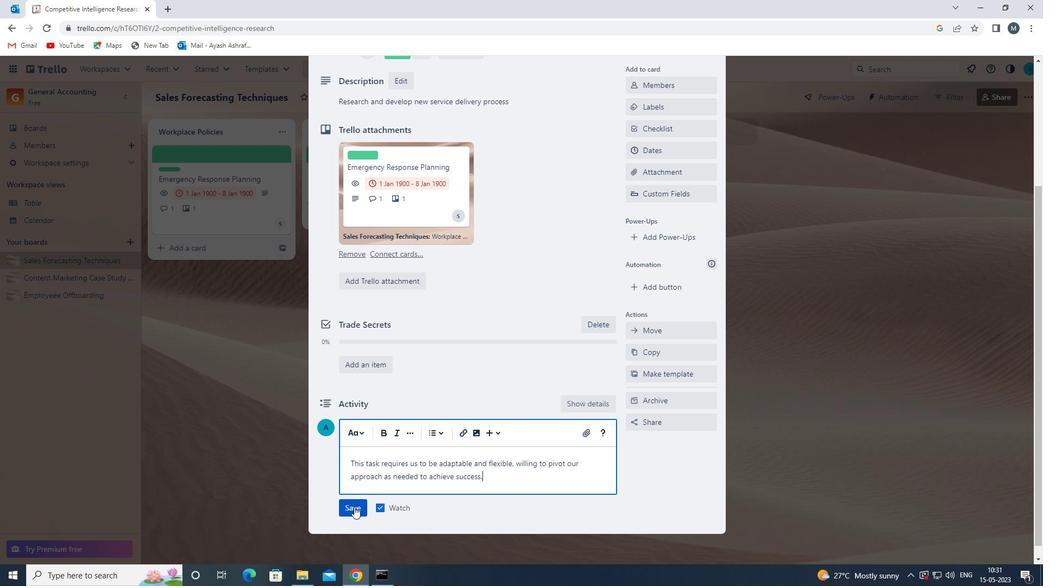 
Action: Mouse moved to (529, 380)
Screenshot: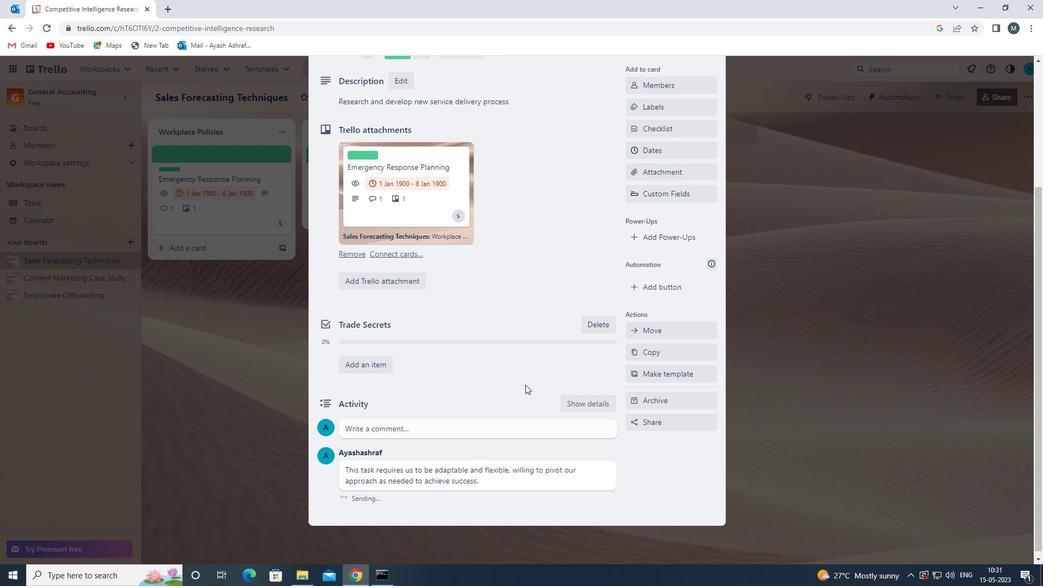 
Action: Mouse scrolled (529, 381) with delta (0, 0)
Screenshot: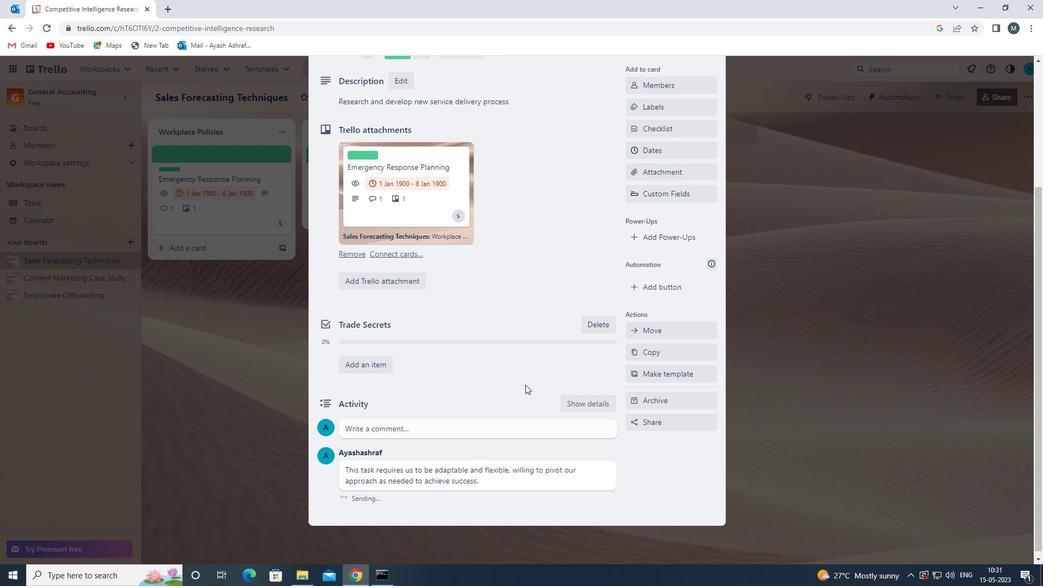 
Action: Mouse scrolled (529, 381) with delta (0, 0)
Screenshot: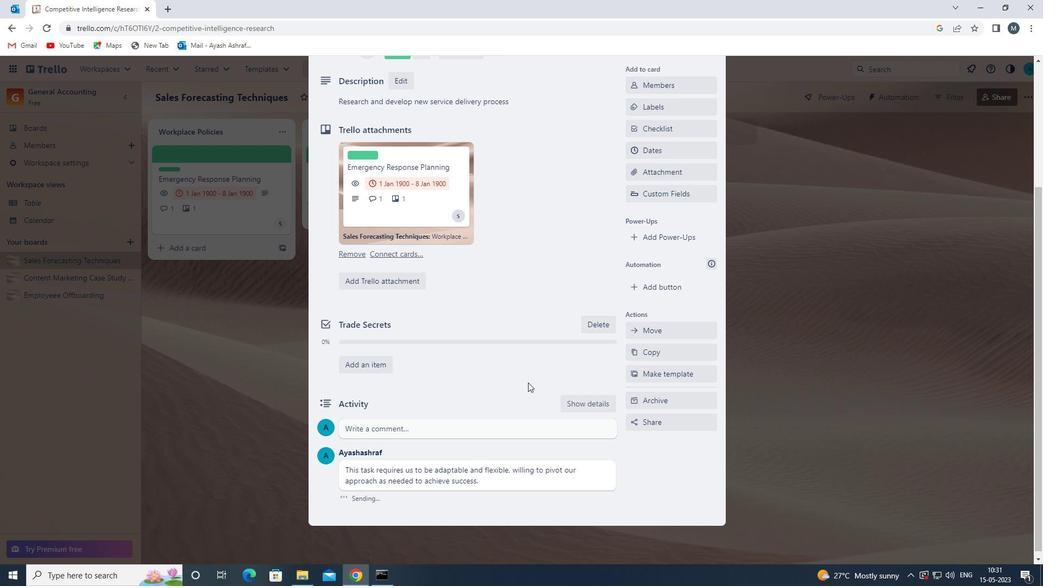 
Action: Mouse scrolled (529, 381) with delta (0, 0)
Screenshot: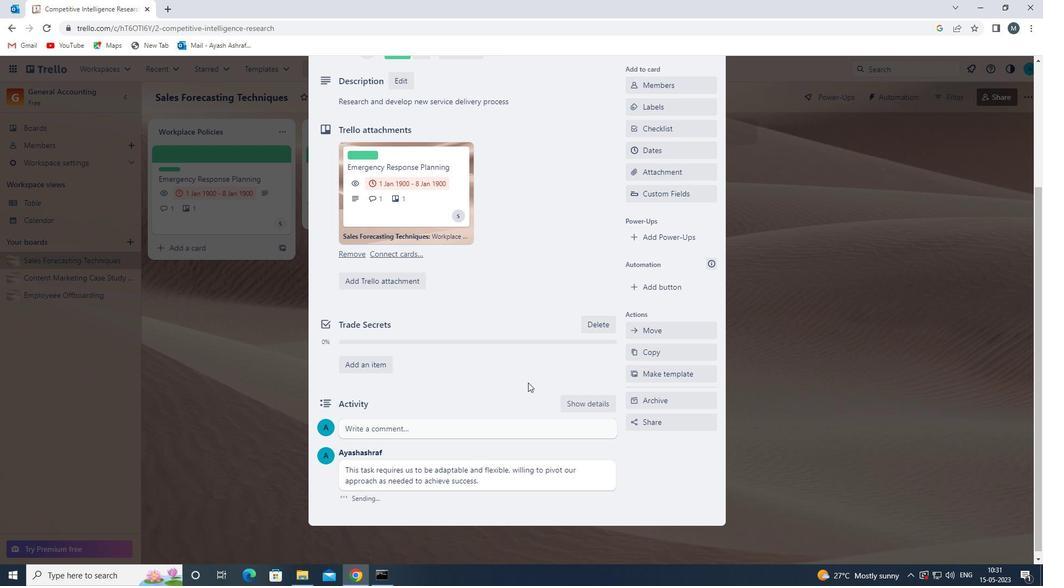 
Action: Mouse moved to (669, 313)
Screenshot: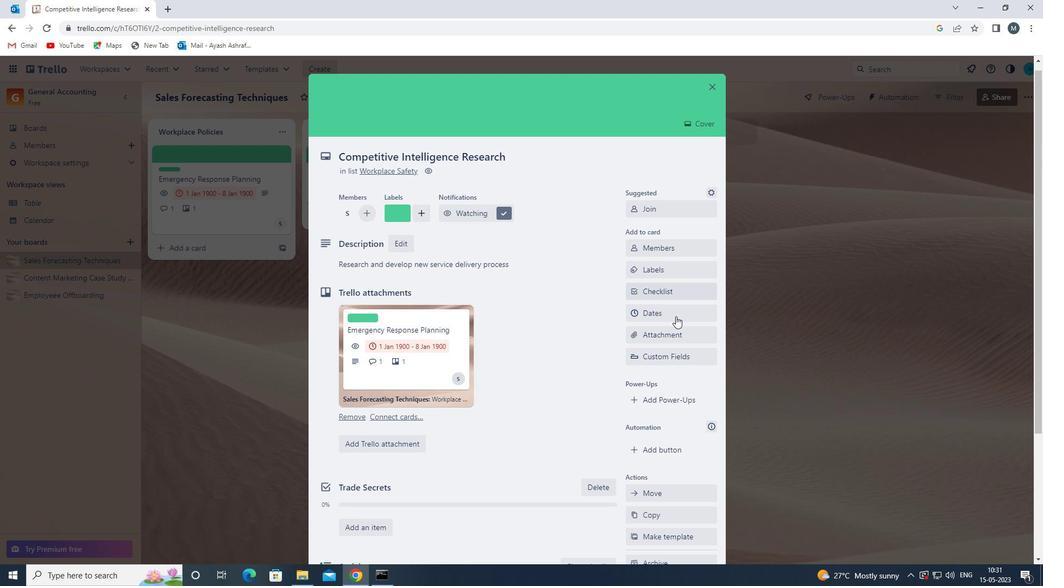 
Action: Mouse pressed left at (669, 313)
Screenshot: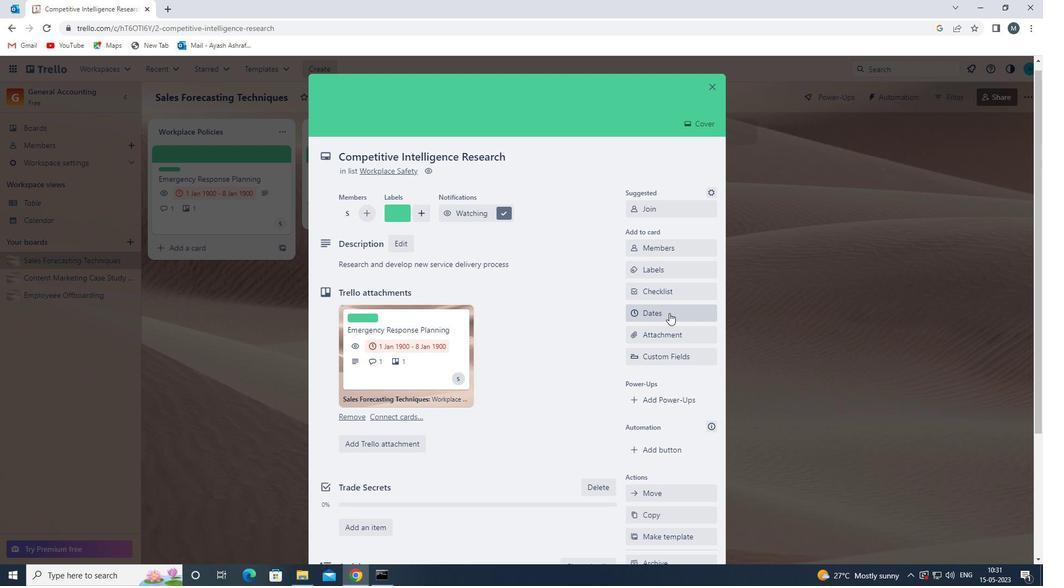 
Action: Mouse moved to (634, 300)
Screenshot: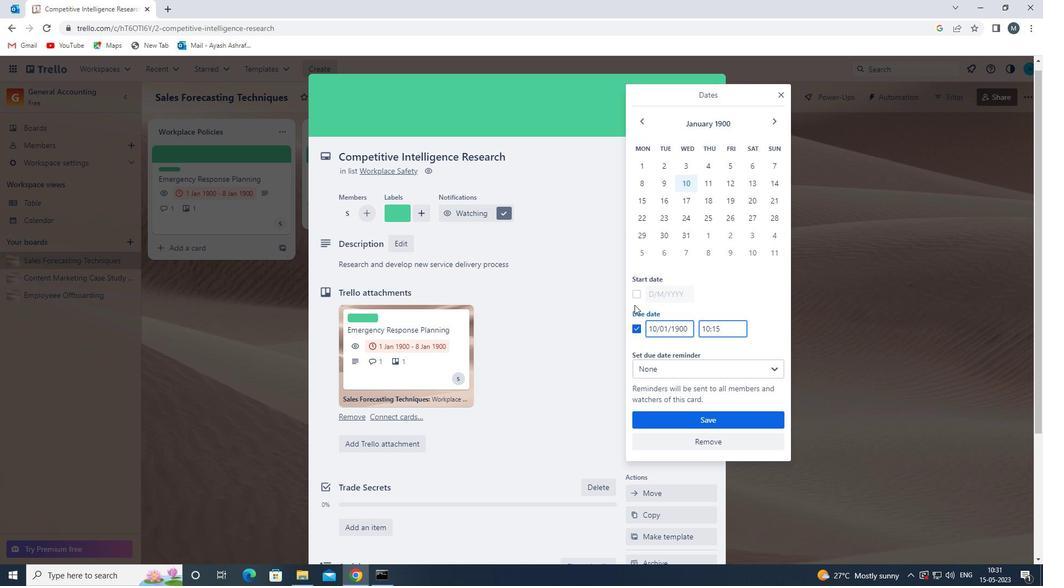 
Action: Mouse pressed left at (634, 300)
Screenshot: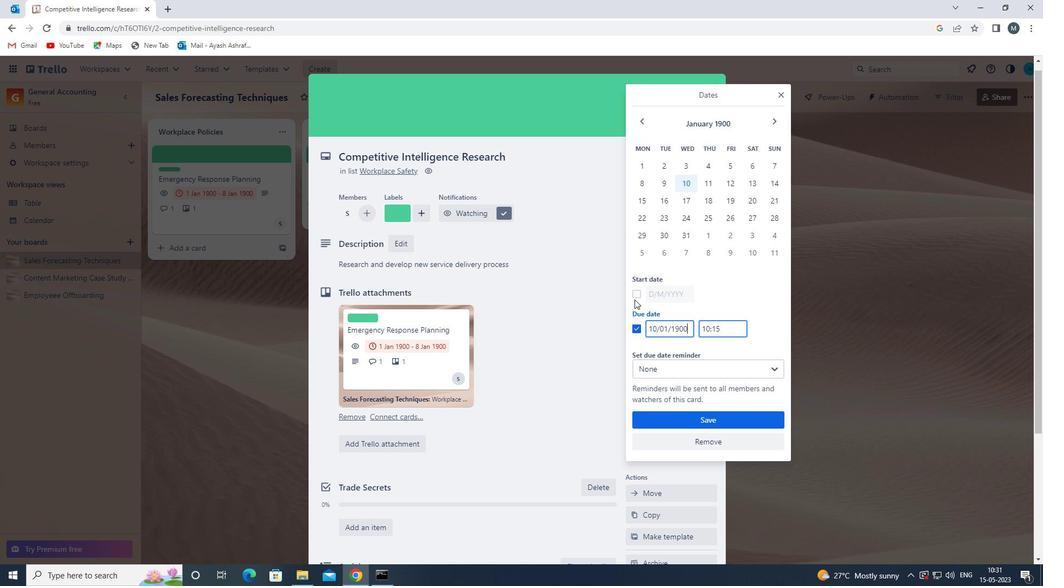 
Action: Mouse moved to (656, 297)
Screenshot: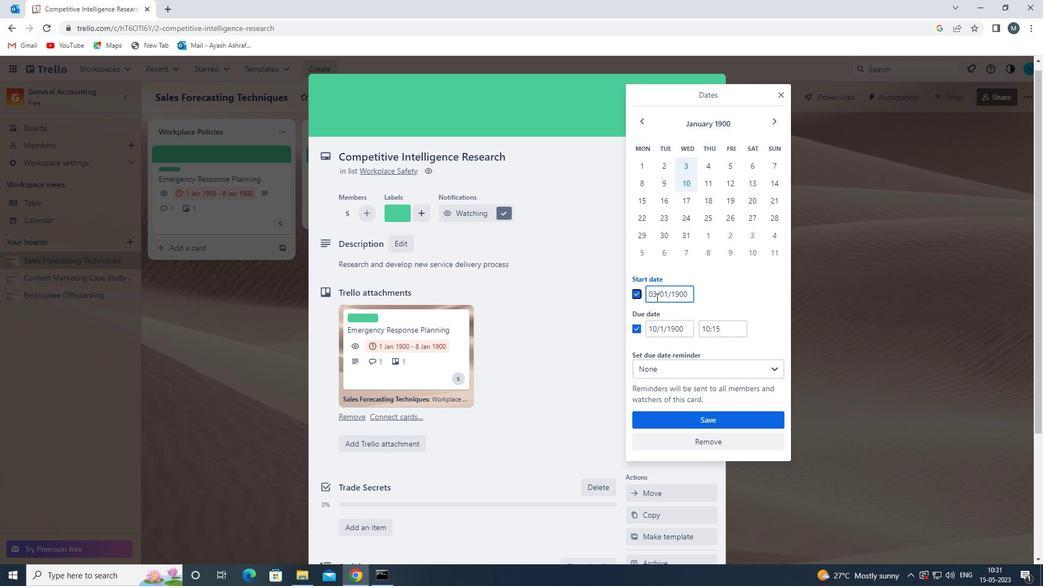 
Action: Mouse pressed left at (656, 297)
Screenshot: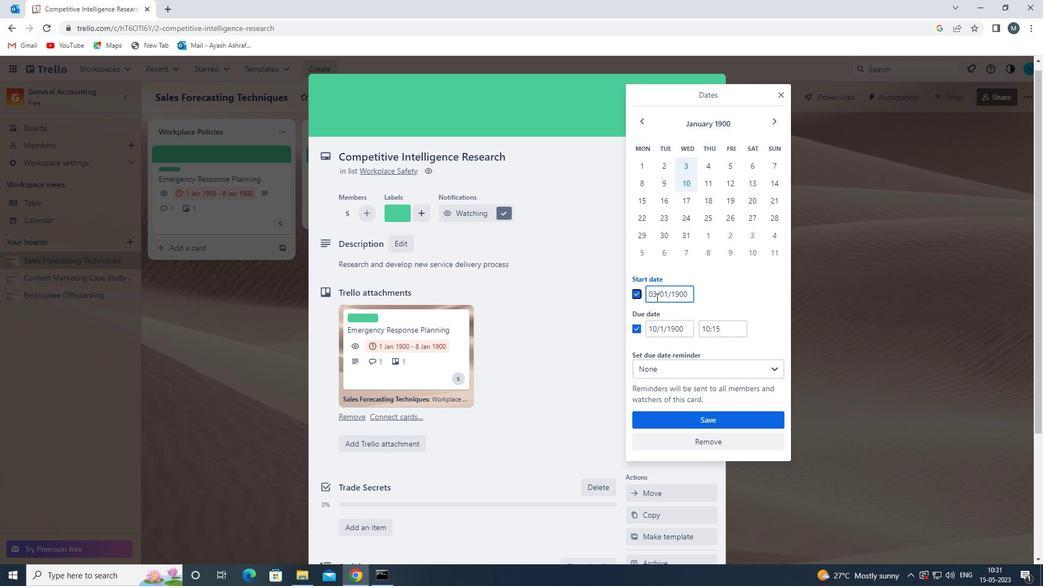 
Action: Mouse moved to (653, 293)
Screenshot: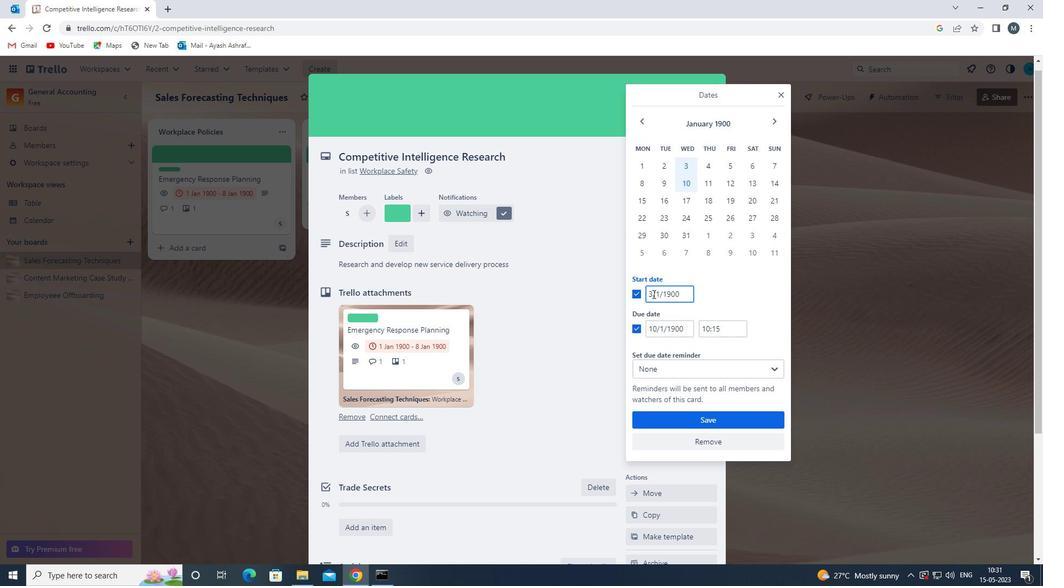 
Action: Mouse pressed left at (653, 293)
Screenshot: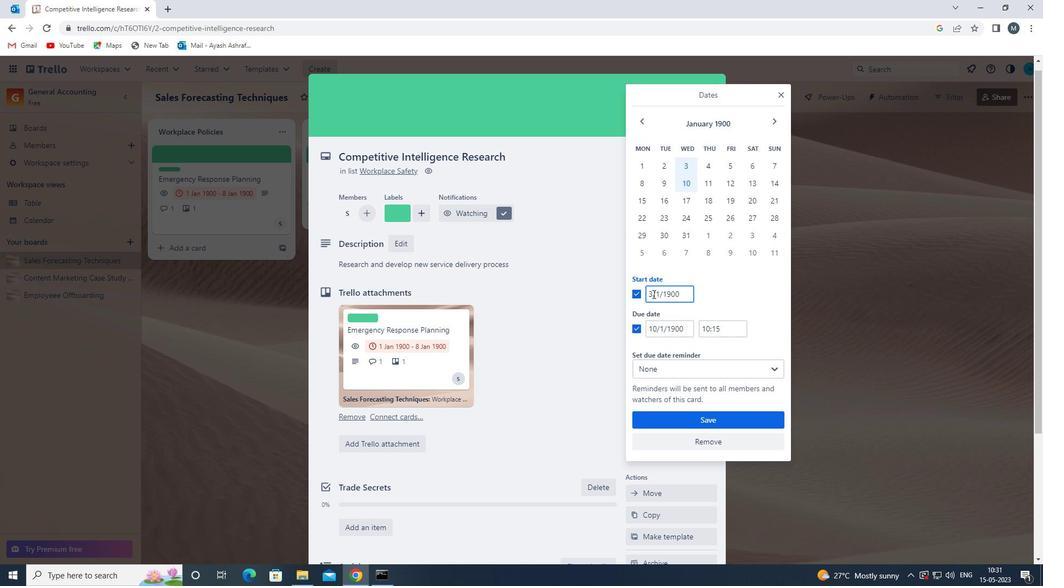 
Action: Mouse moved to (654, 298)
Screenshot: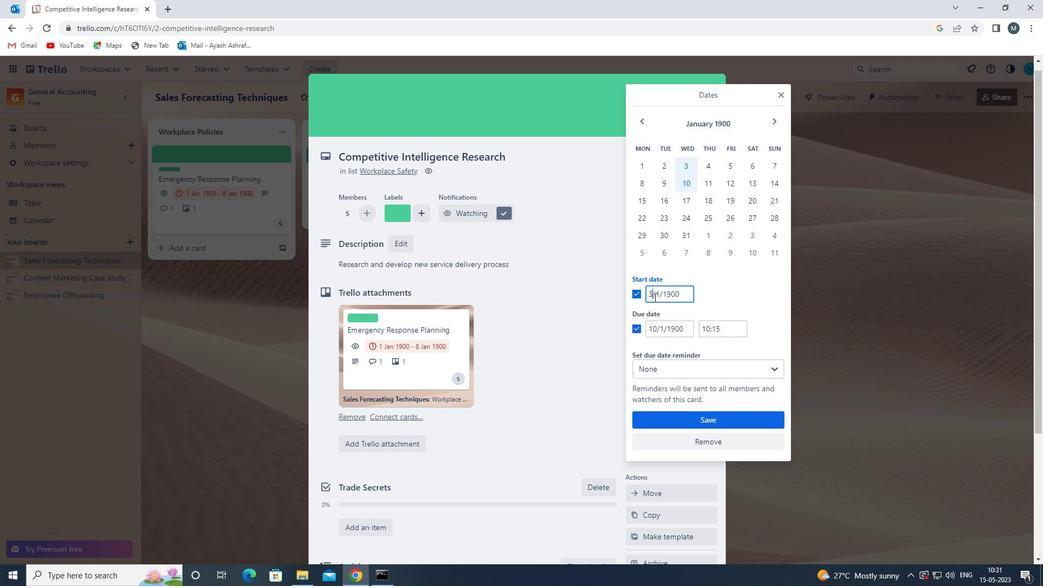 
Action: Key pressed <Key.backspace>0
Screenshot: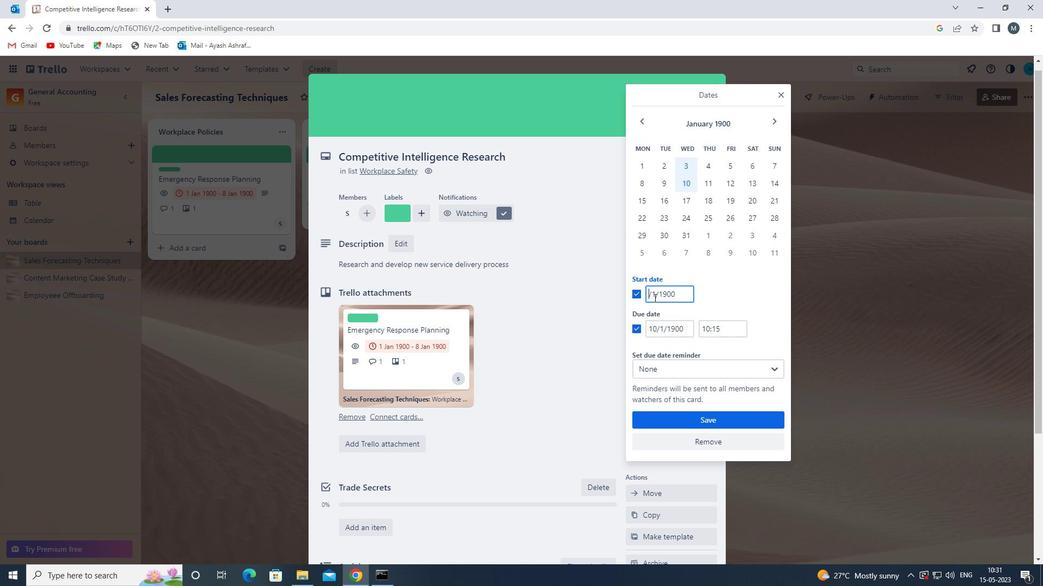 
Action: Mouse moved to (653, 298)
Screenshot: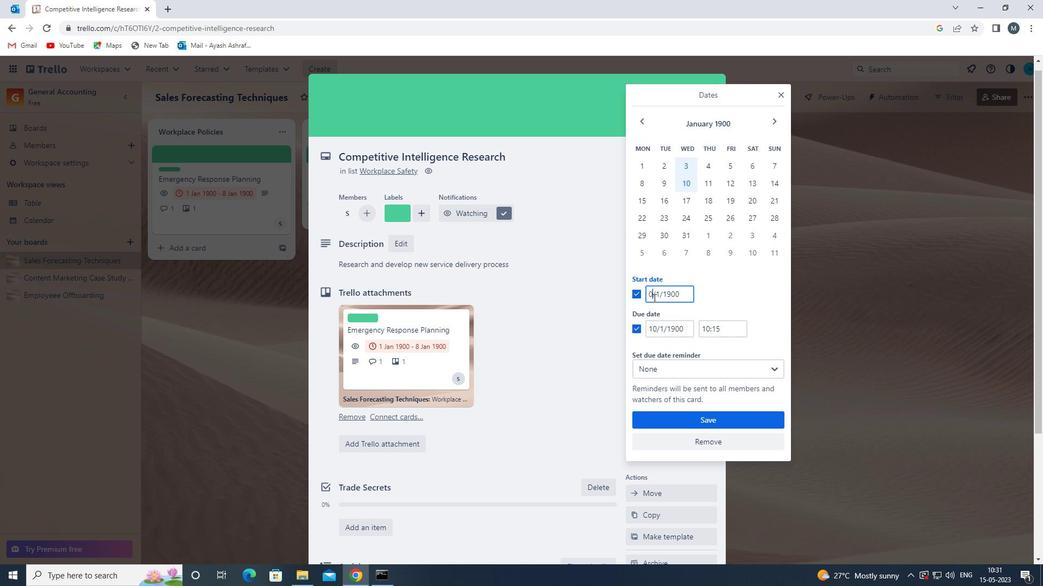 
Action: Key pressed 4
Screenshot: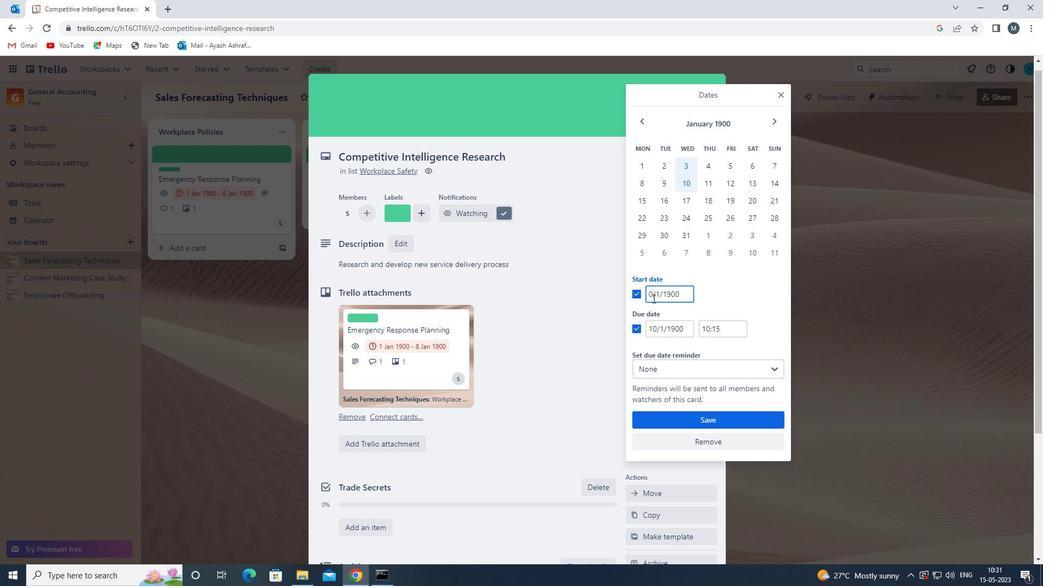 
Action: Mouse moved to (659, 296)
Screenshot: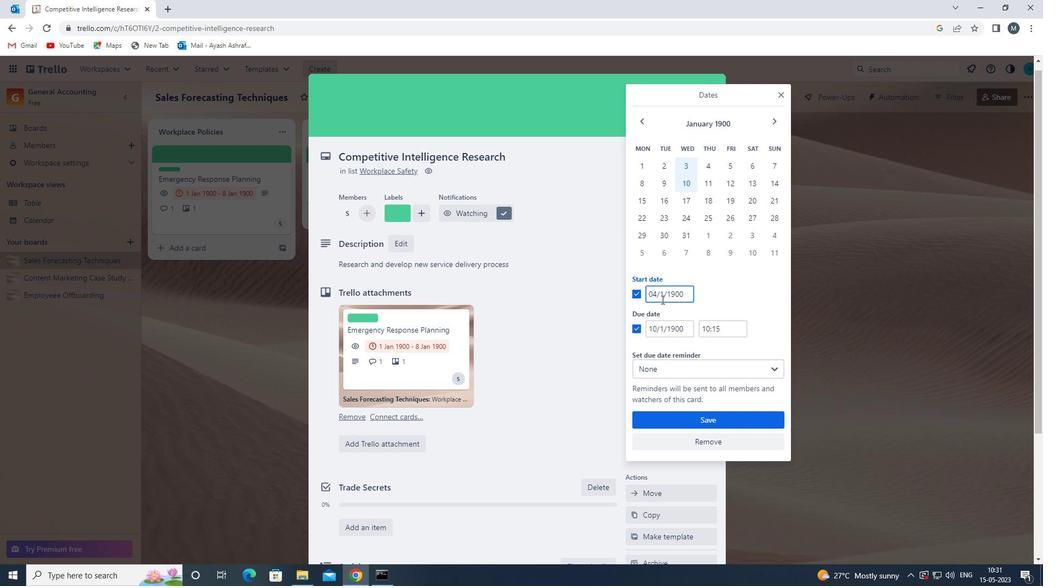 
Action: Mouse pressed left at (659, 296)
Screenshot: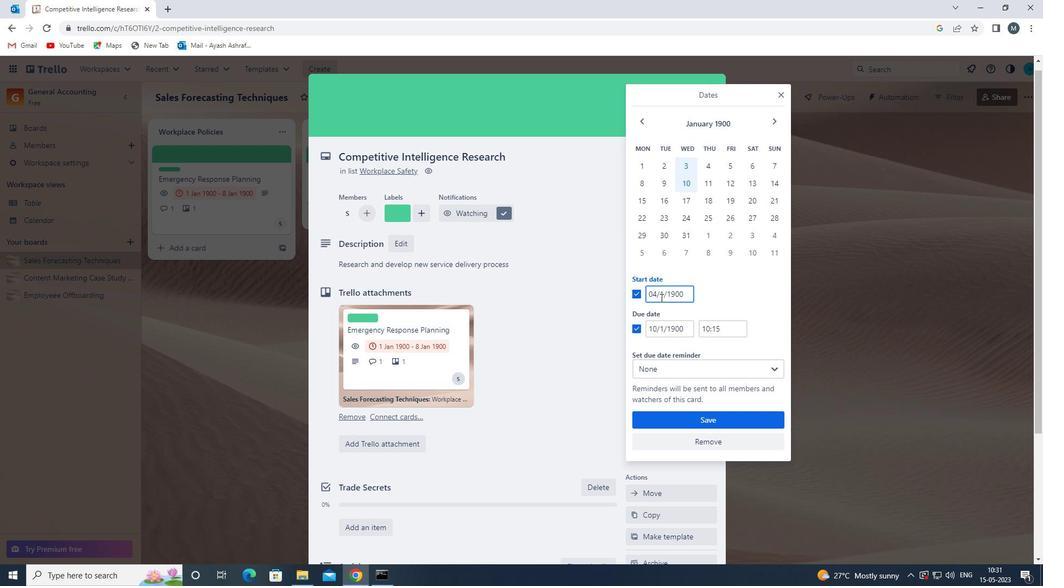 
Action: Mouse moved to (664, 296)
Screenshot: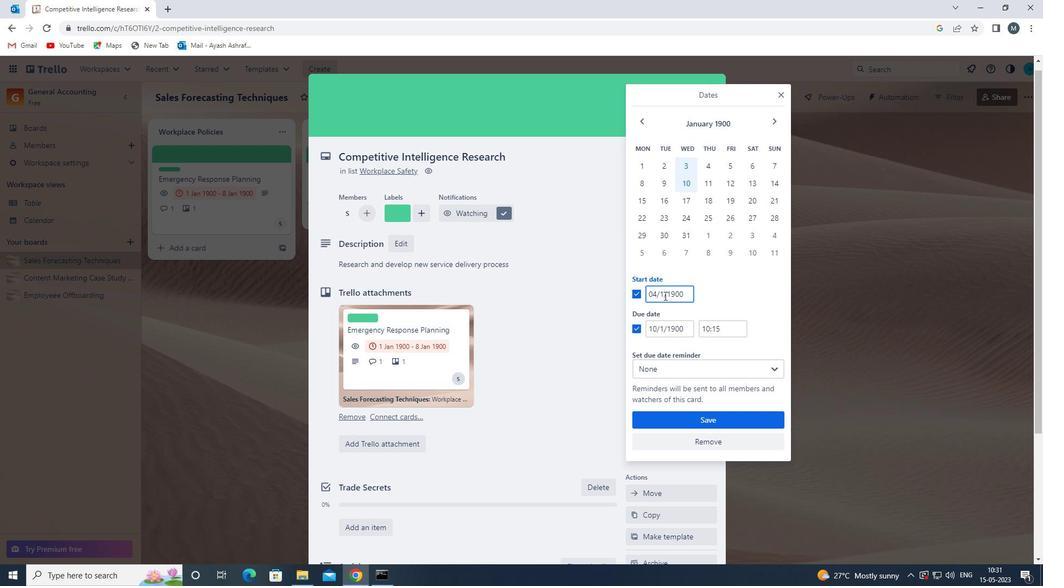 
Action: Key pressed 0
Screenshot: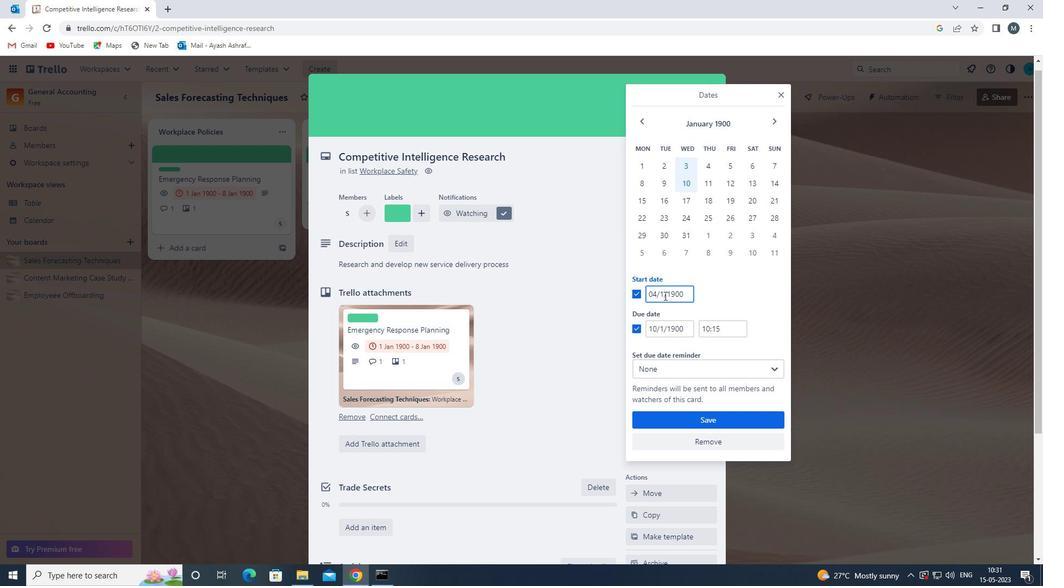 
Action: Mouse moved to (655, 329)
Screenshot: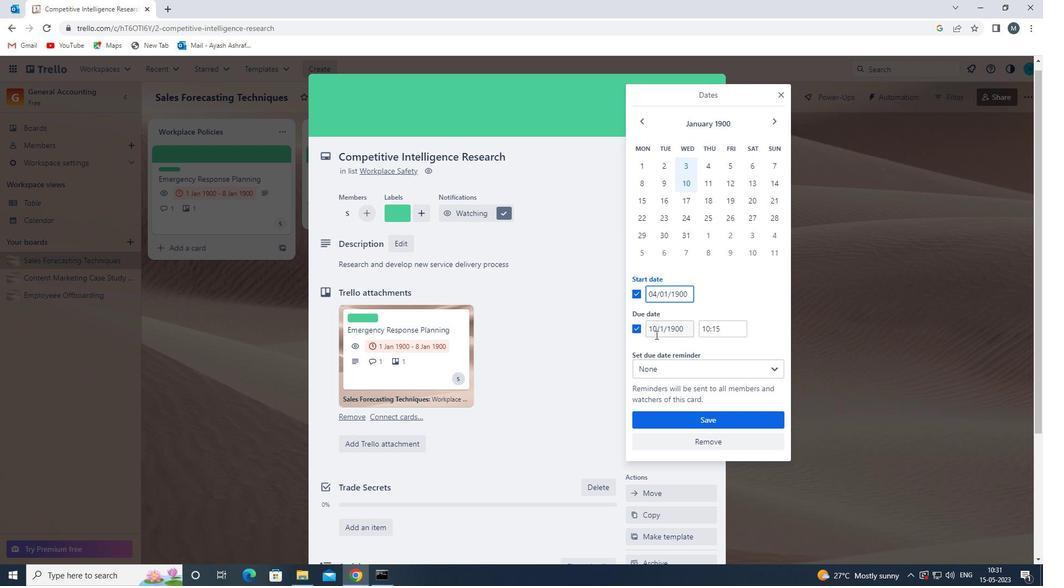 
Action: Mouse pressed left at (655, 329)
Screenshot: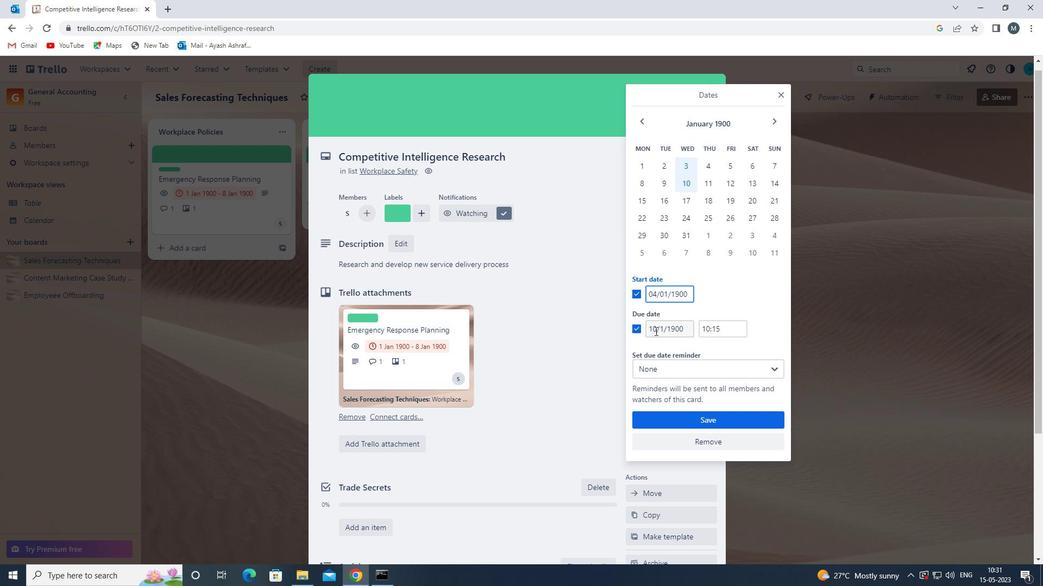 
Action: Mouse moved to (658, 331)
Screenshot: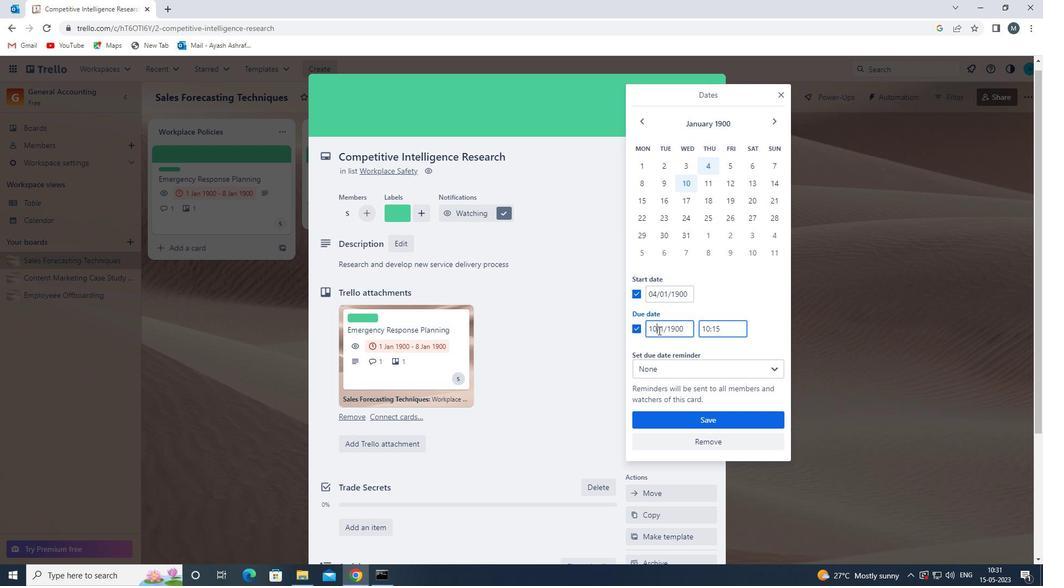 
Action: Key pressed <Key.backspace>1
Screenshot: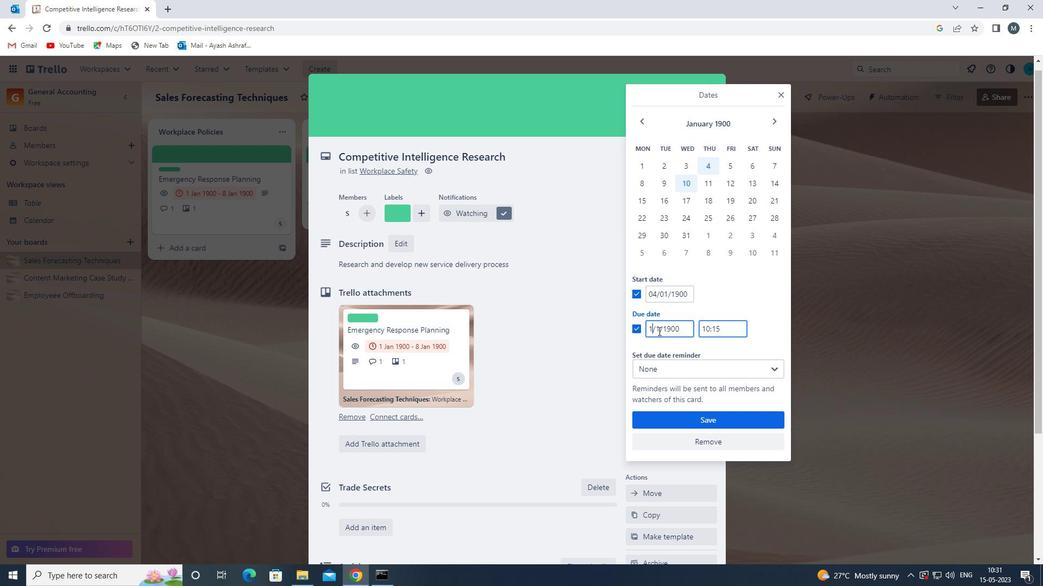 
Action: Mouse moved to (660, 329)
Screenshot: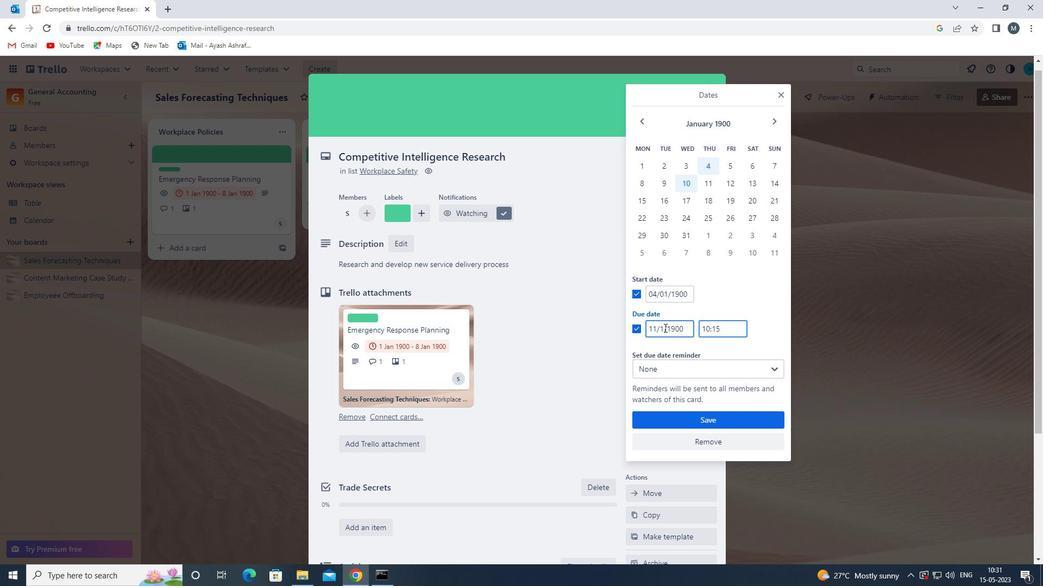 
Action: Mouse pressed left at (660, 329)
Screenshot: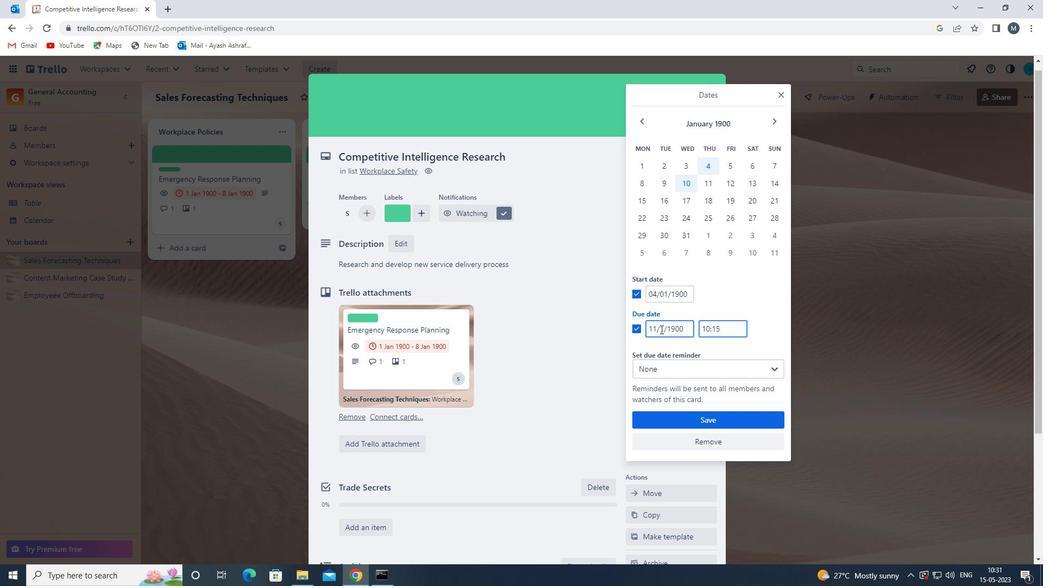 
Action: Mouse moved to (664, 331)
Screenshot: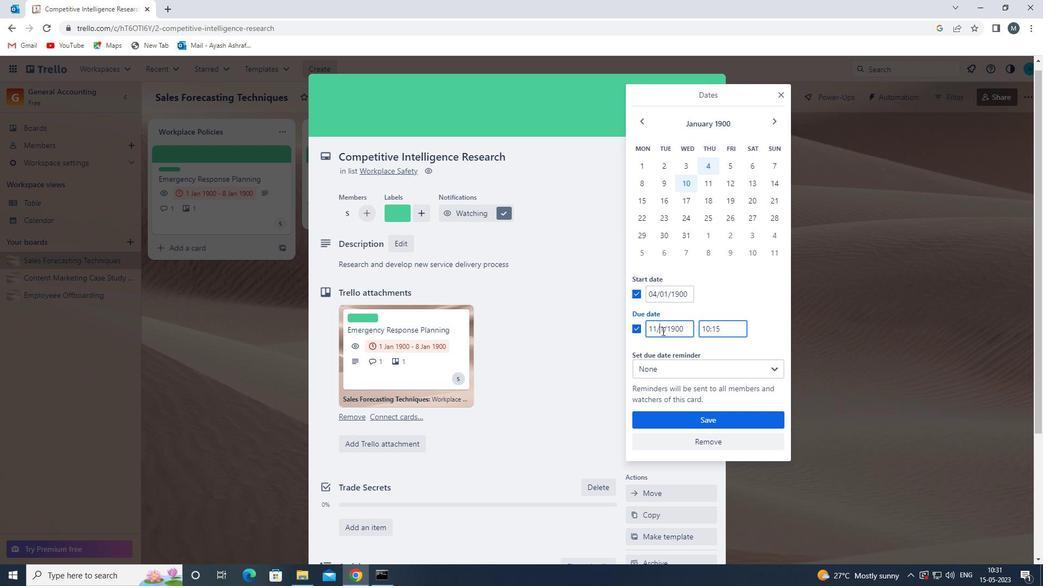 
Action: Key pressed 0
Screenshot: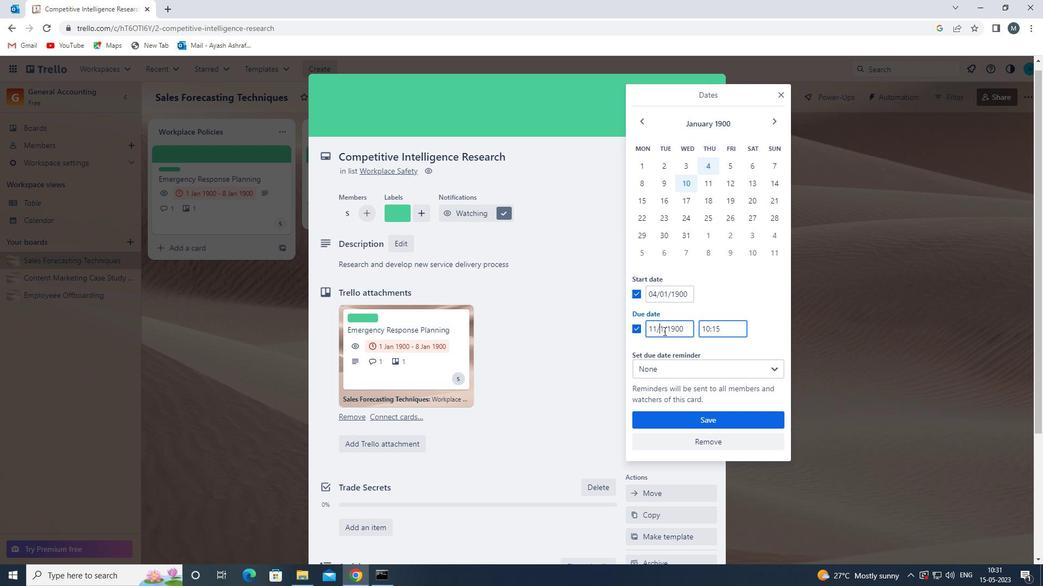 
Action: Mouse moved to (690, 417)
Screenshot: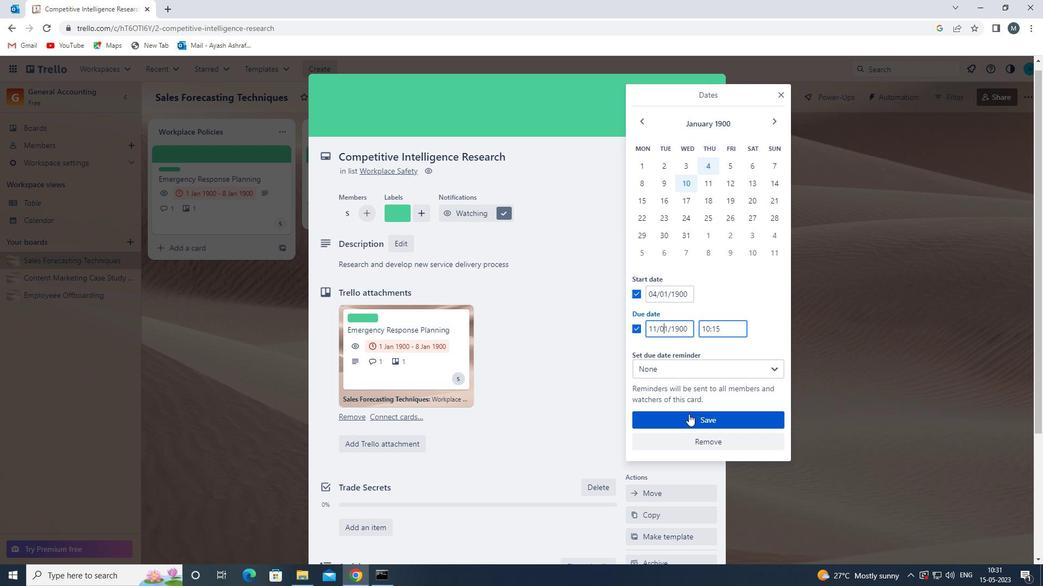 
Action: Mouse pressed left at (690, 417)
Screenshot: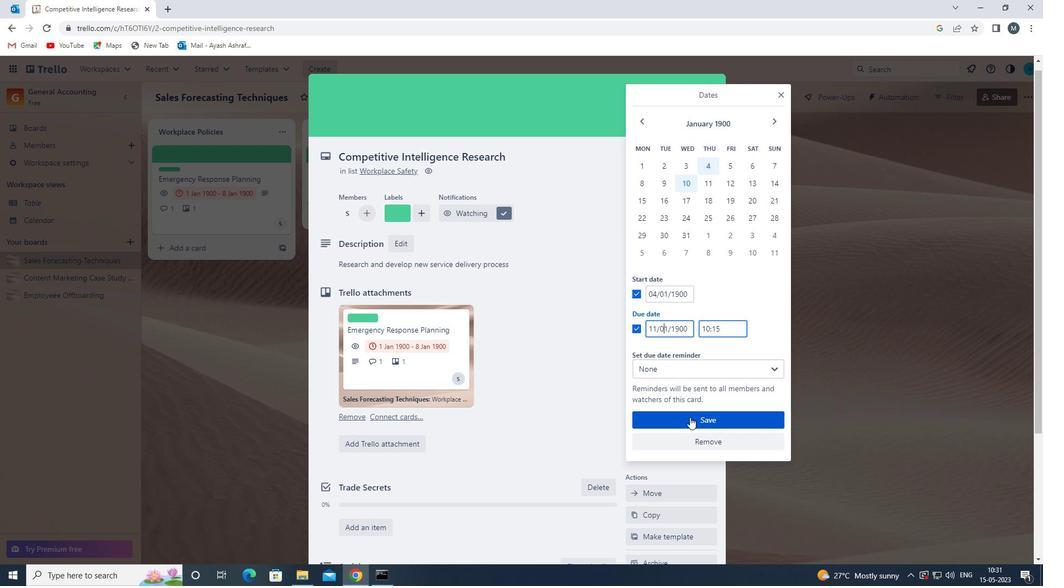 
Action: Mouse moved to (549, 443)
Screenshot: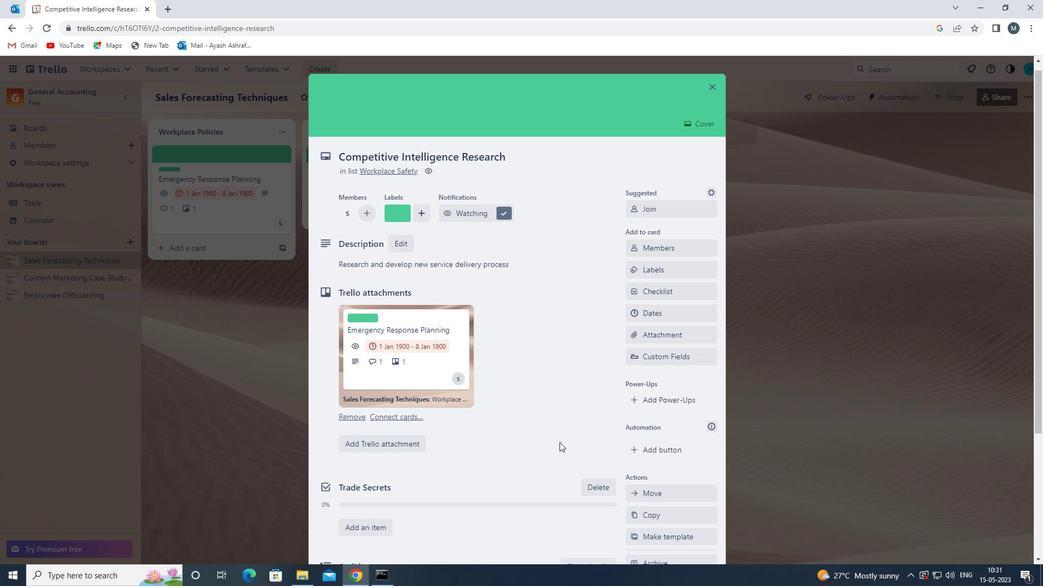 
Action: Mouse scrolled (549, 444) with delta (0, 0)
Screenshot: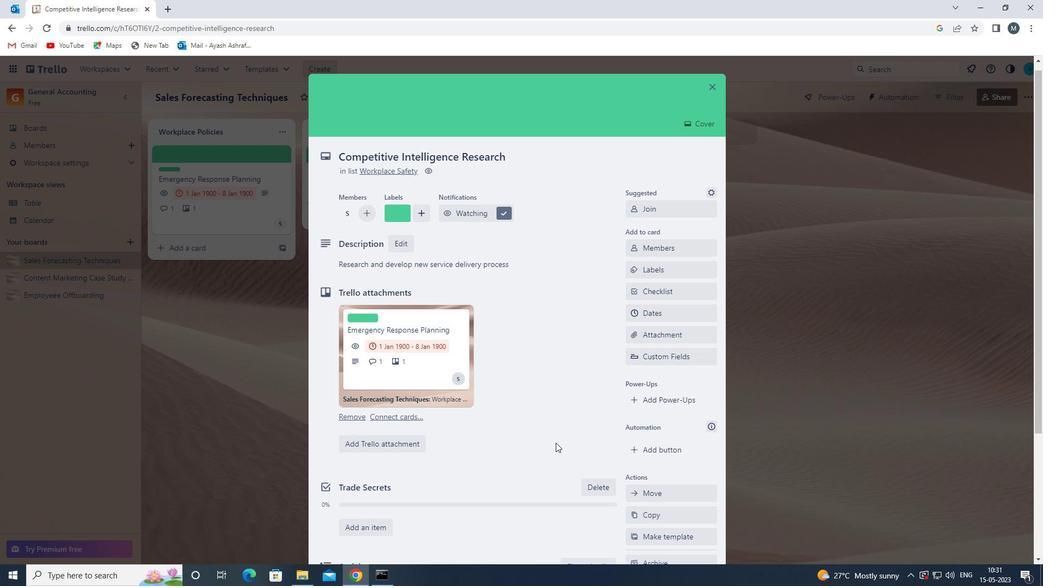 
Action: Mouse scrolled (549, 444) with delta (0, 0)
Screenshot: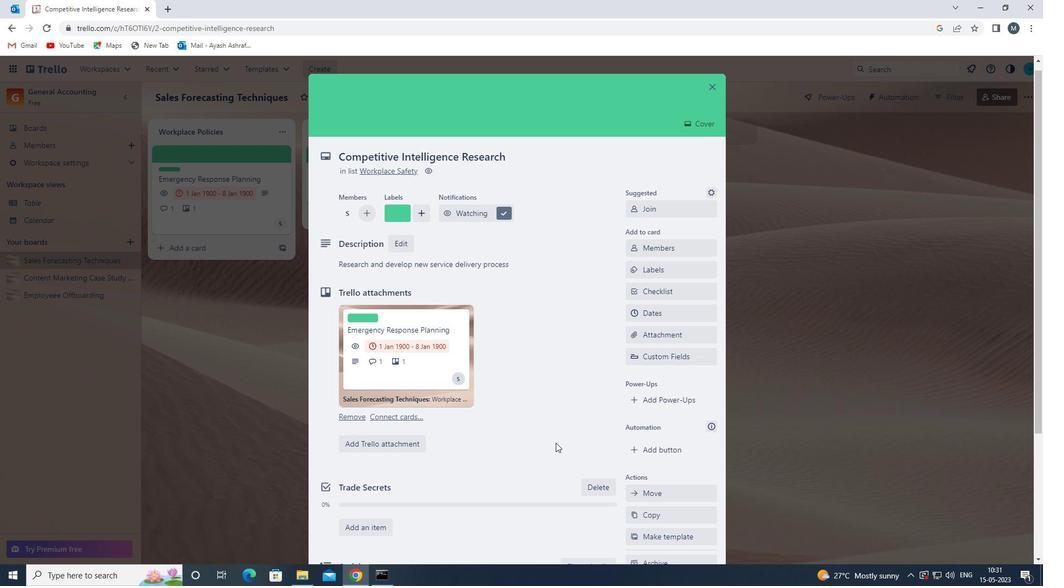 
Action: Mouse scrolled (549, 444) with delta (0, 0)
Screenshot: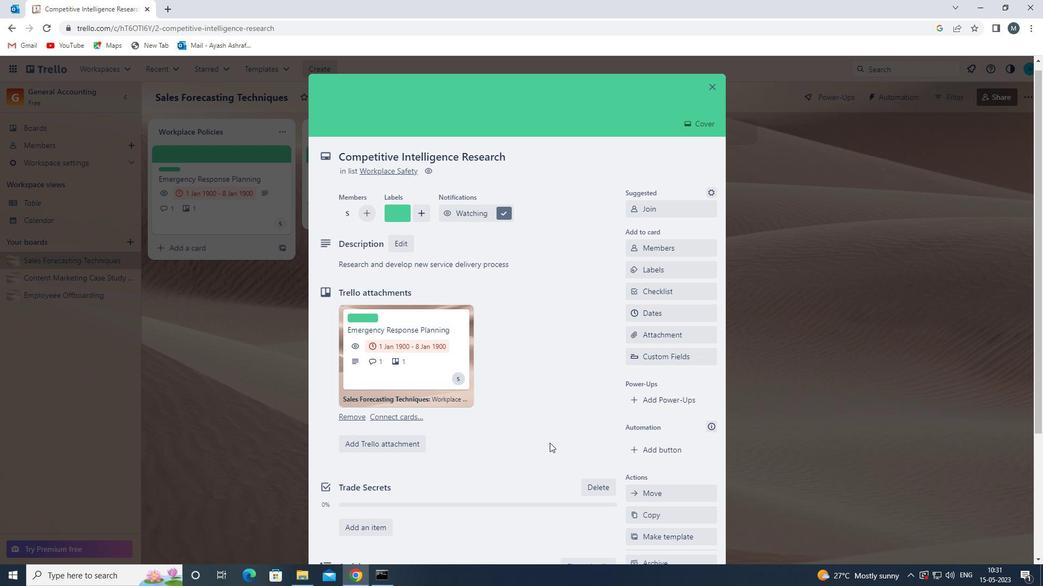 
Action: Mouse scrolled (549, 444) with delta (0, 0)
Screenshot: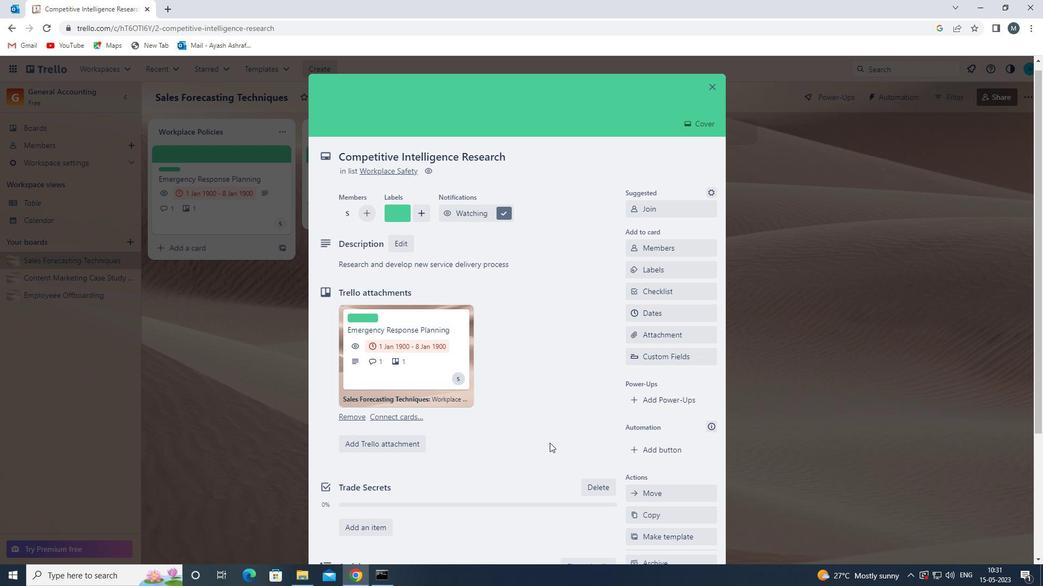 
Action: Mouse scrolled (549, 444) with delta (0, 0)
Screenshot: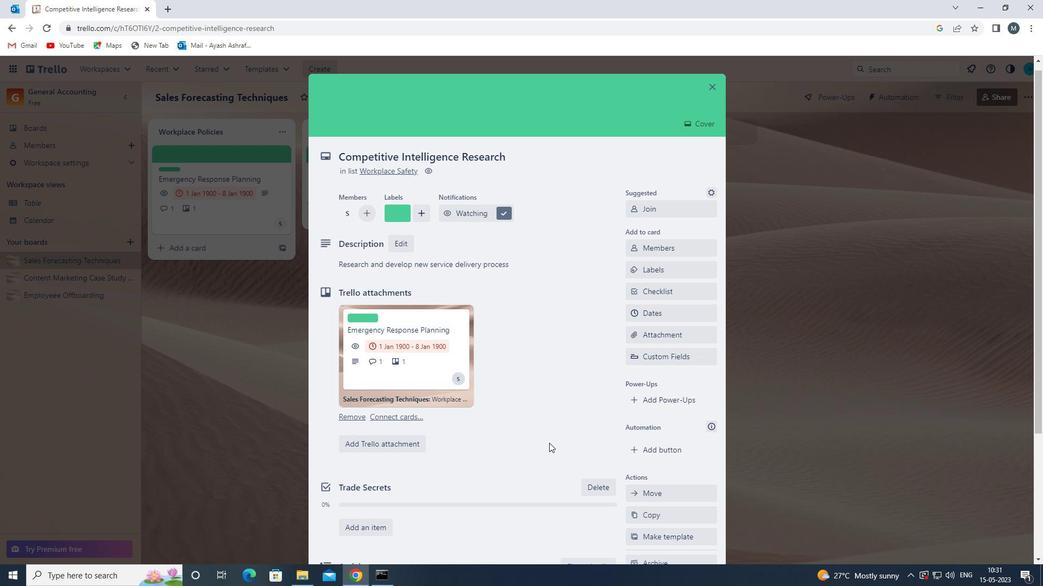 
Action: Mouse scrolled (549, 444) with delta (0, 0)
Screenshot: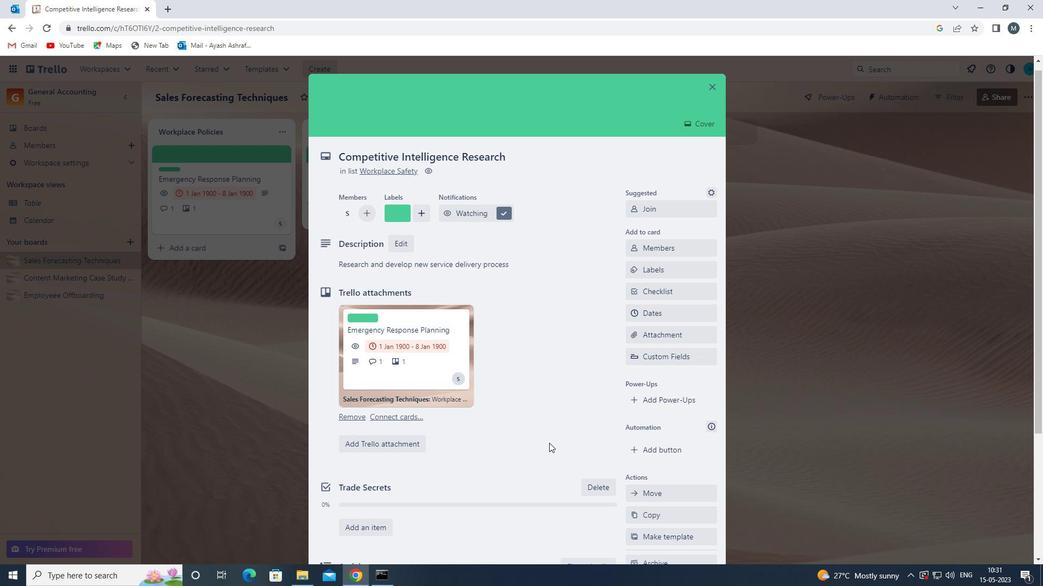 
